 Task: Add a signature Martin Flores containing Best wishes for a happy National Religious Freedom Day, Martin Flores to email address softage.3@softage.net and add a label Lease terminations
Action: Mouse moved to (95, 125)
Screenshot: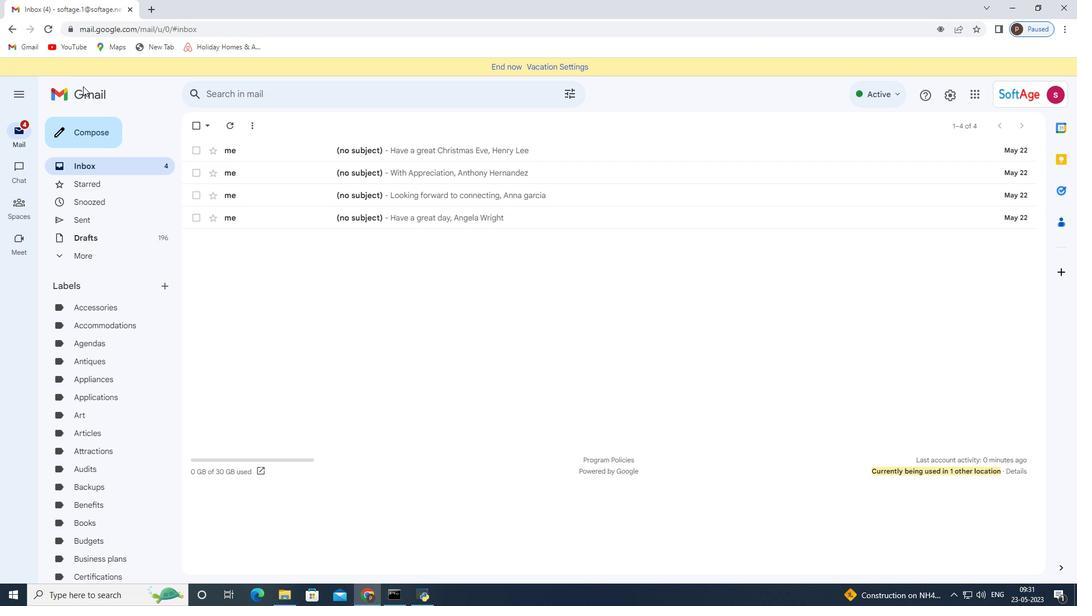 
Action: Mouse pressed left at (95, 125)
Screenshot: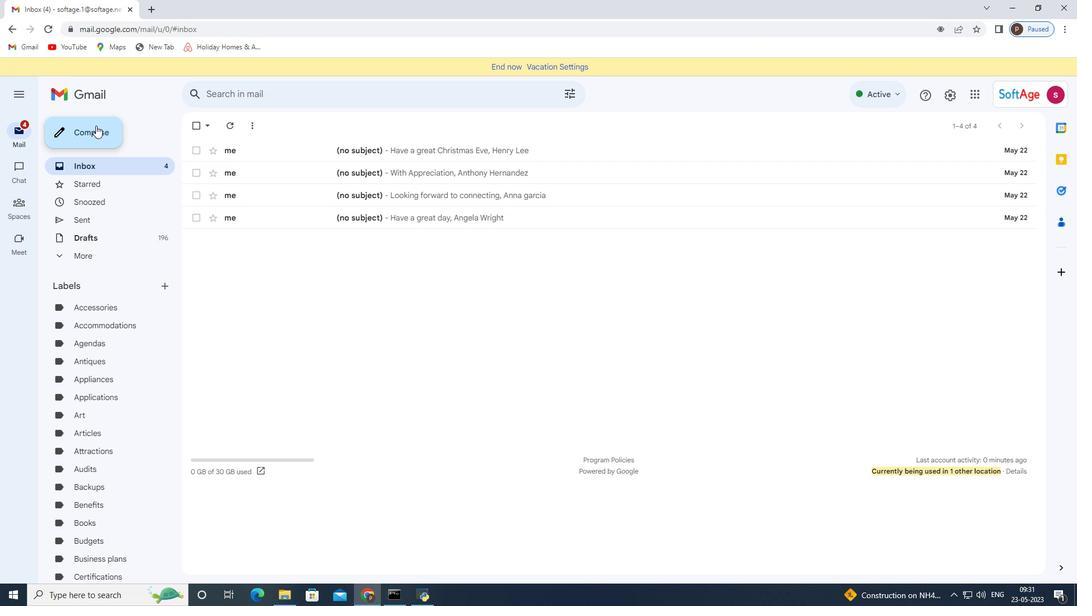 
Action: Mouse moved to (905, 568)
Screenshot: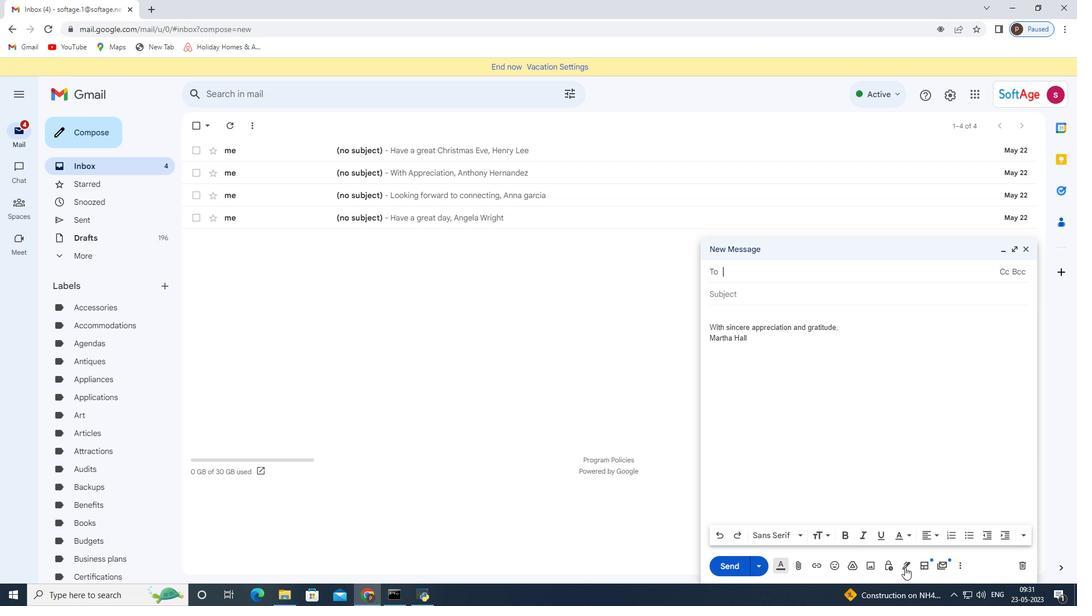 
Action: Mouse pressed left at (905, 568)
Screenshot: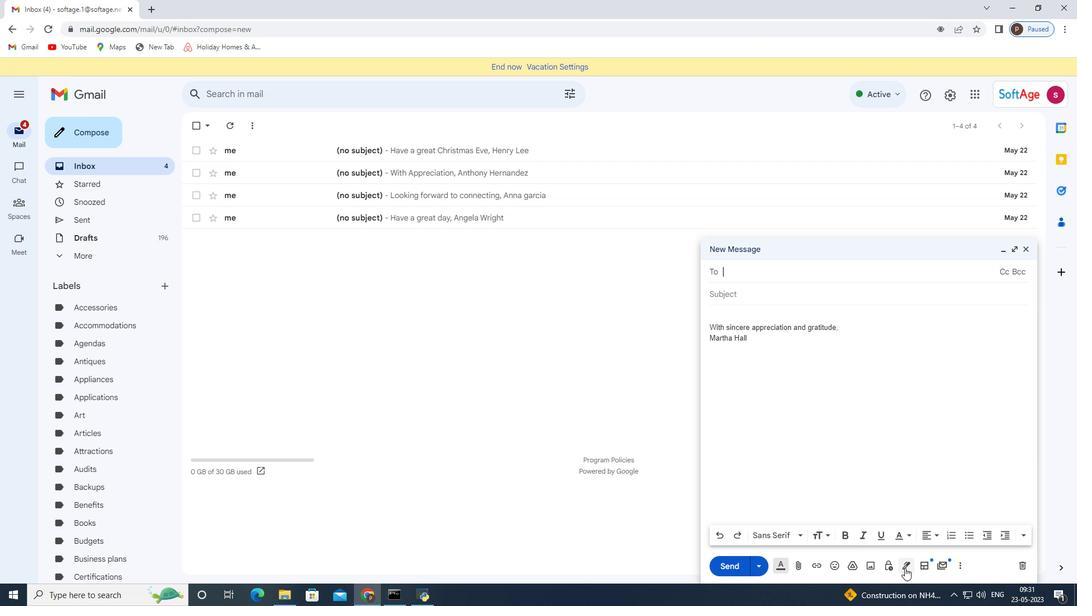 
Action: Mouse moved to (970, 509)
Screenshot: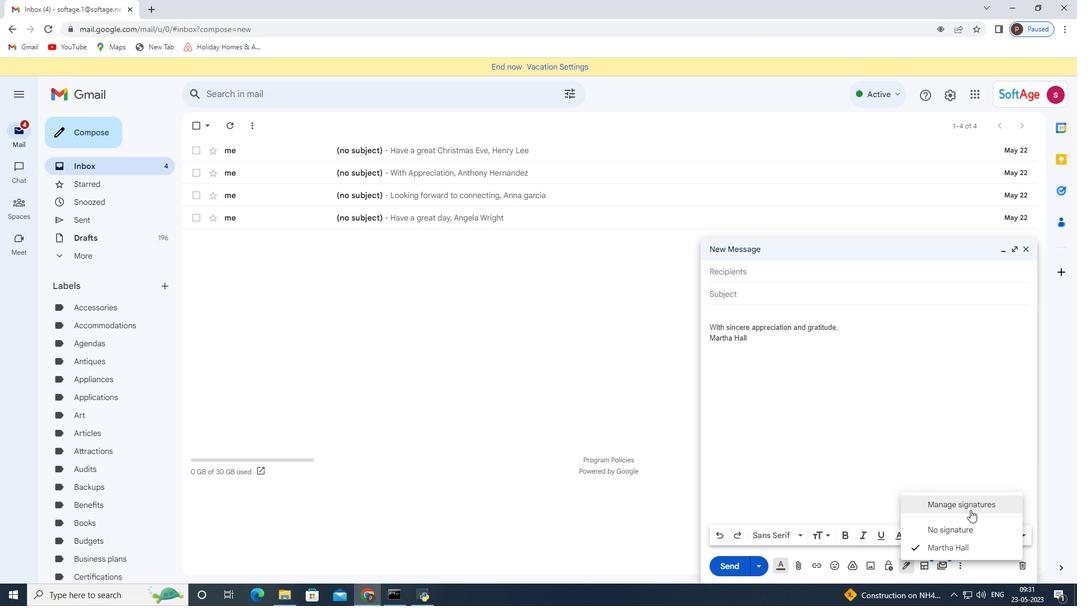 
Action: Mouse pressed left at (970, 509)
Screenshot: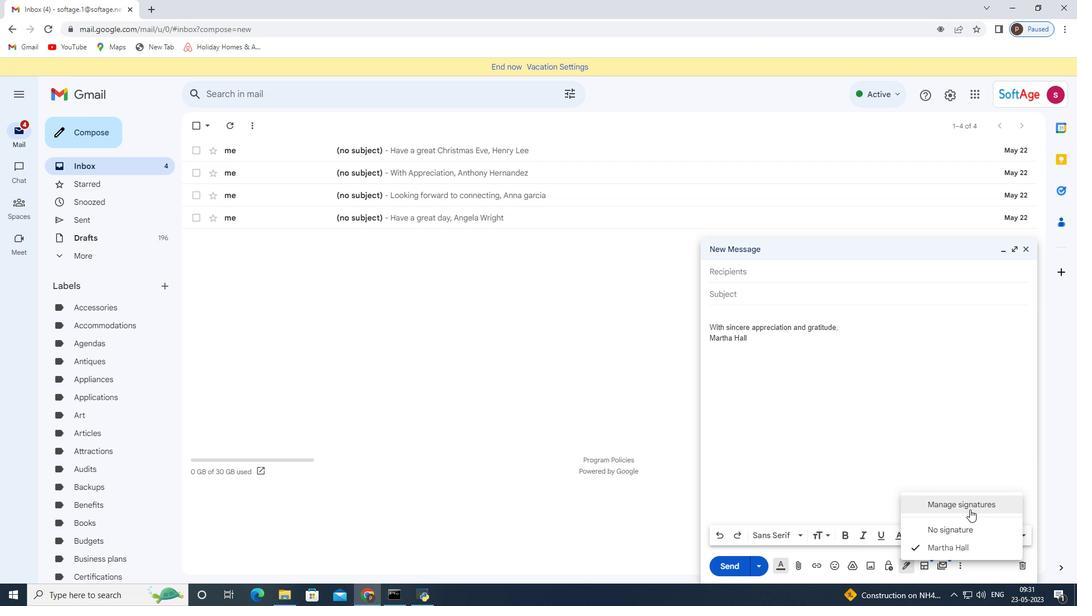
Action: Mouse moved to (472, 333)
Screenshot: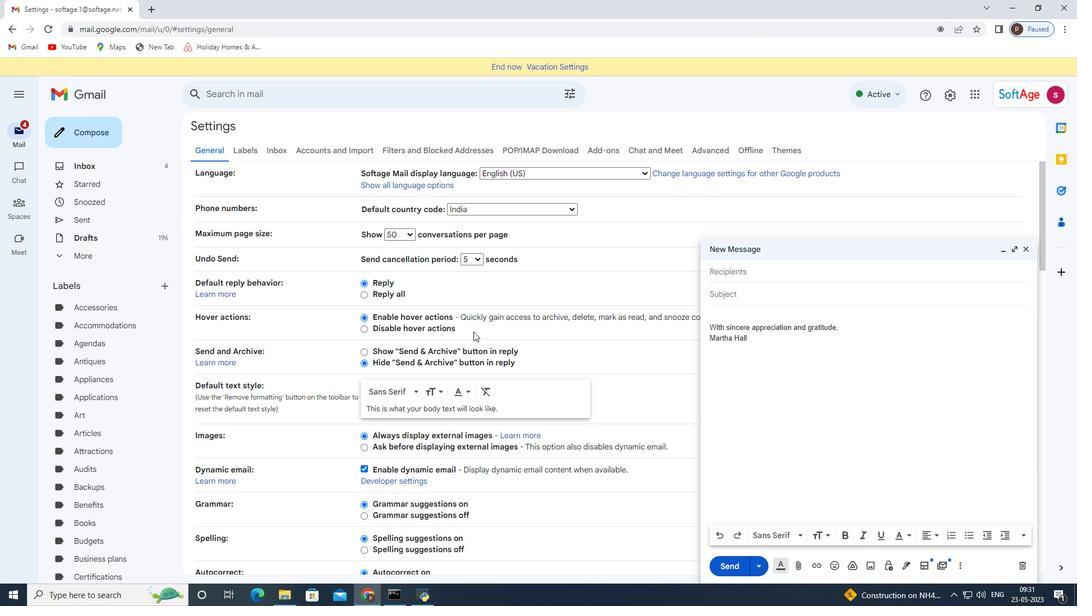 
Action: Mouse scrolled (472, 332) with delta (0, 0)
Screenshot: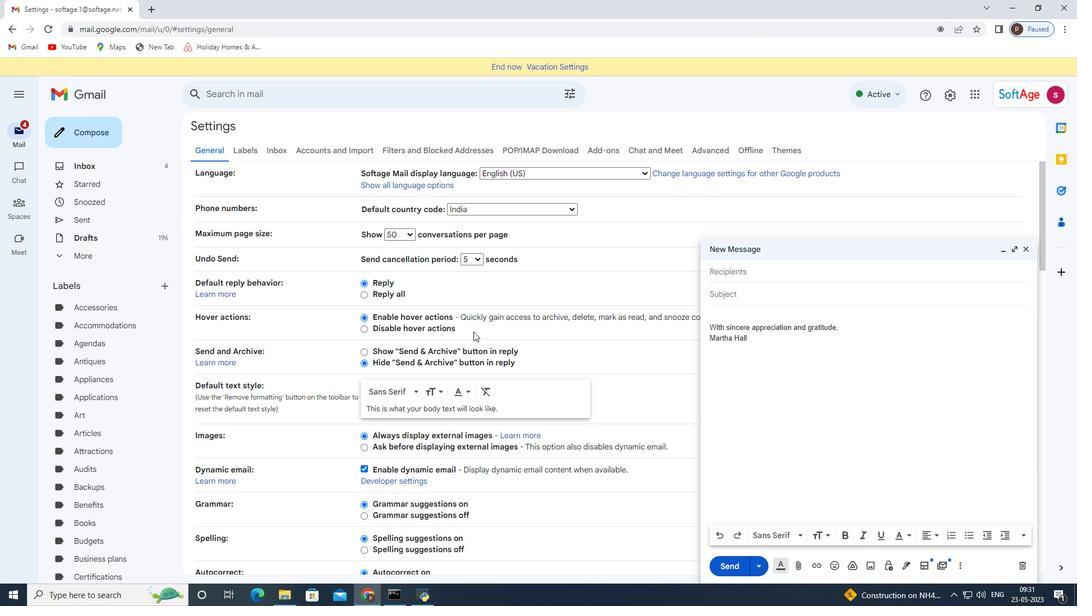 
Action: Mouse moved to (469, 335)
Screenshot: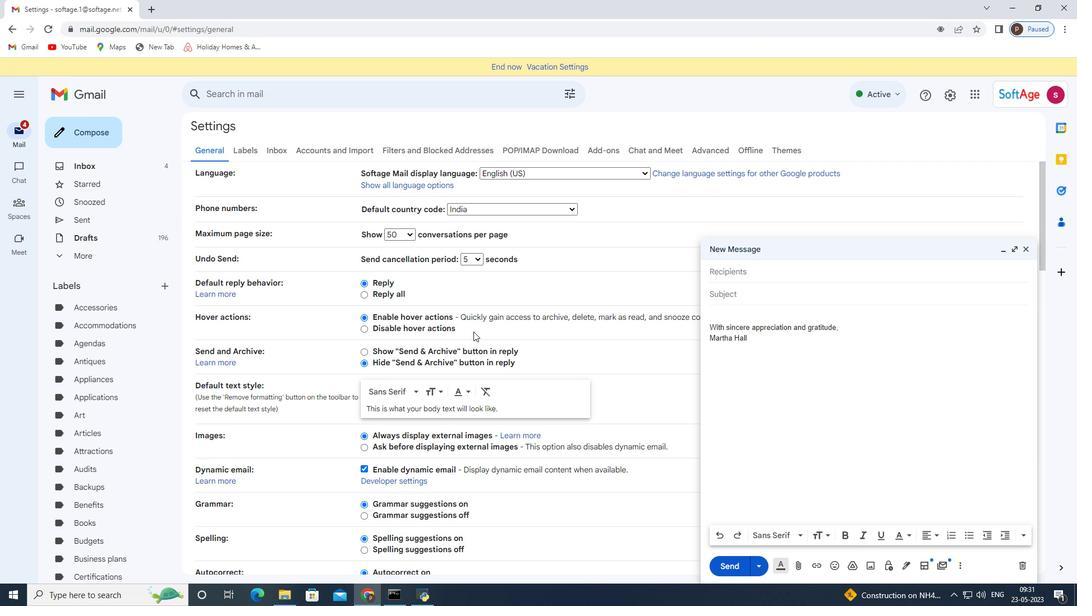 
Action: Mouse scrolled (469, 335) with delta (0, 0)
Screenshot: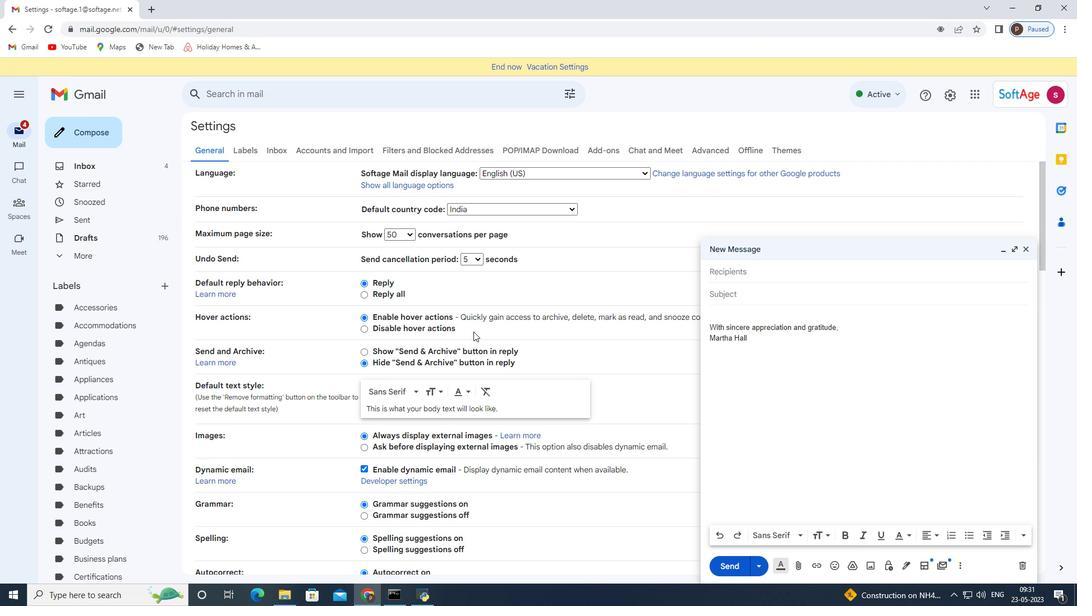 
Action: Mouse moved to (463, 344)
Screenshot: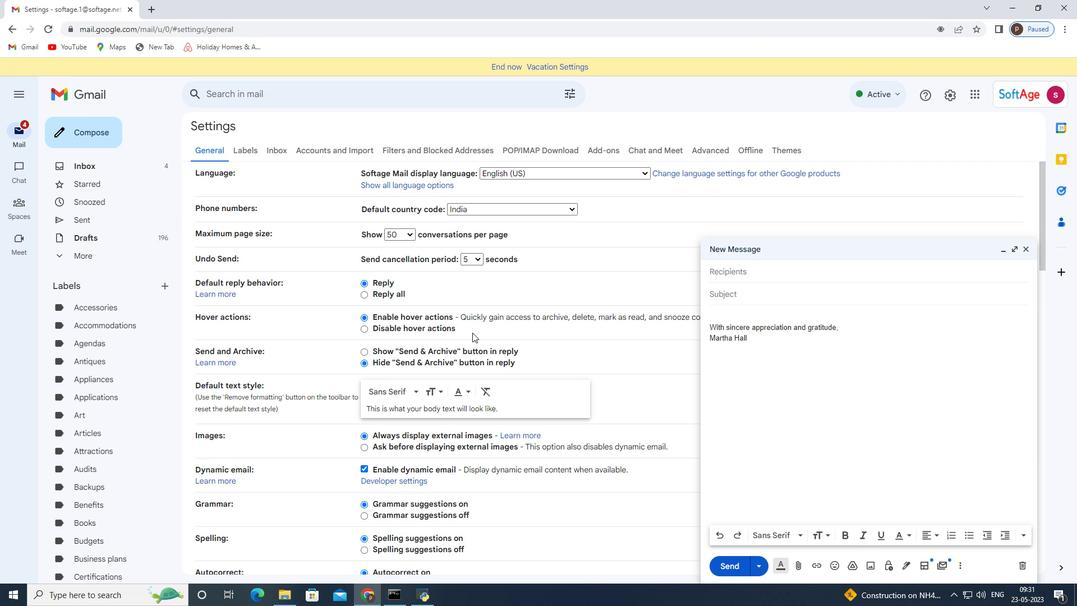 
Action: Mouse scrolled (463, 343) with delta (0, 0)
Screenshot: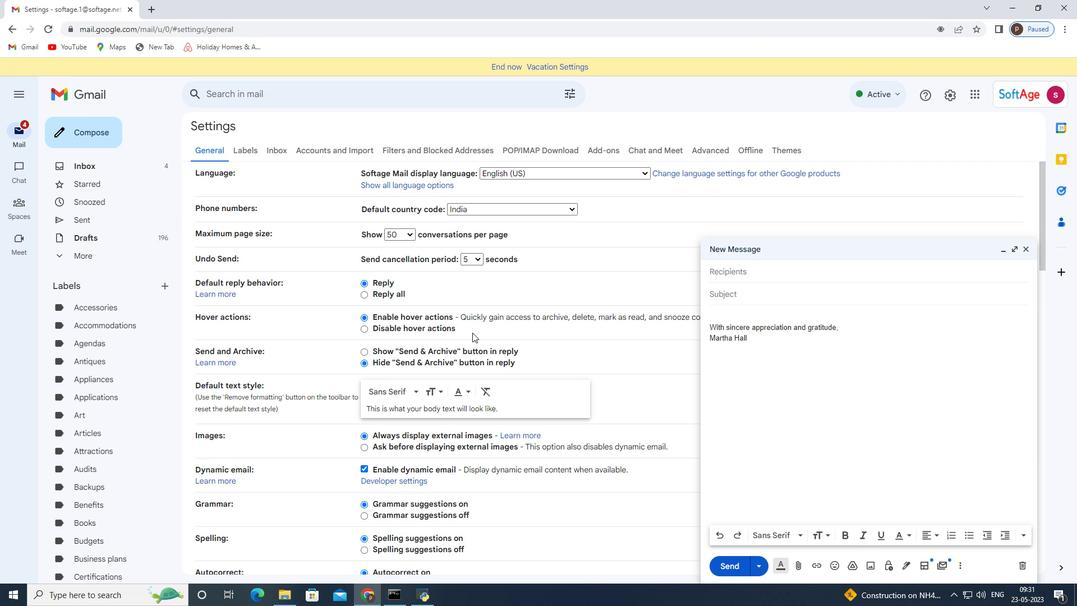 
Action: Mouse moved to (459, 351)
Screenshot: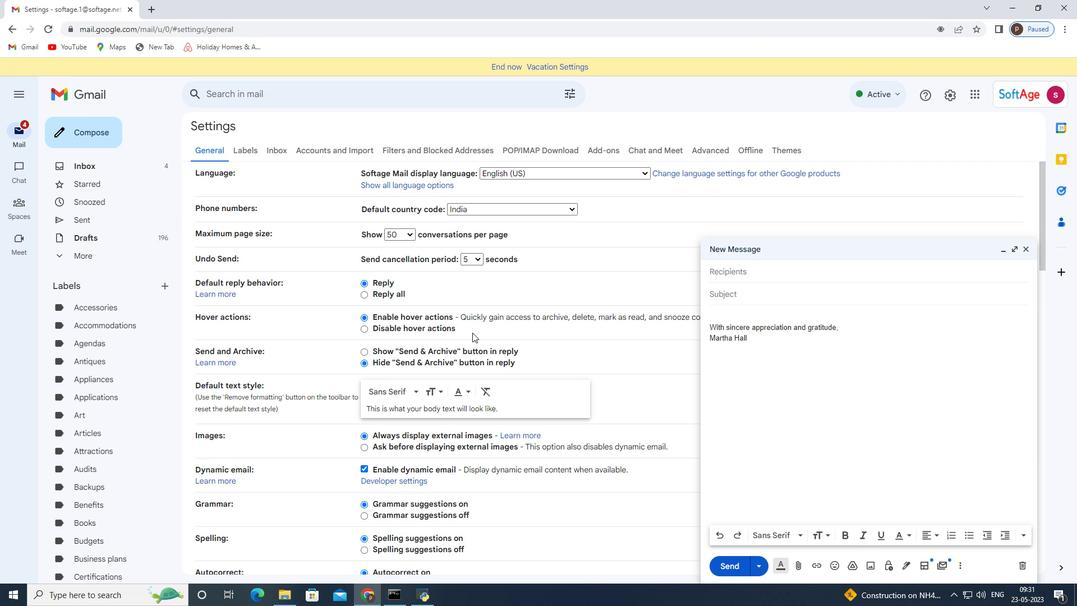 
Action: Mouse scrolled (459, 350) with delta (0, 0)
Screenshot: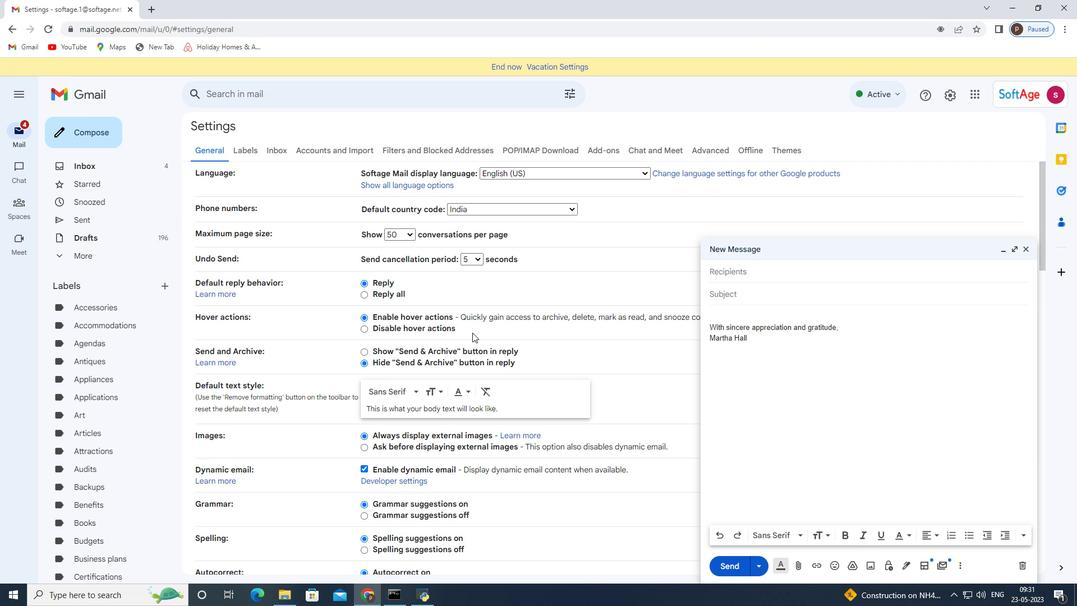 
Action: Mouse moved to (457, 362)
Screenshot: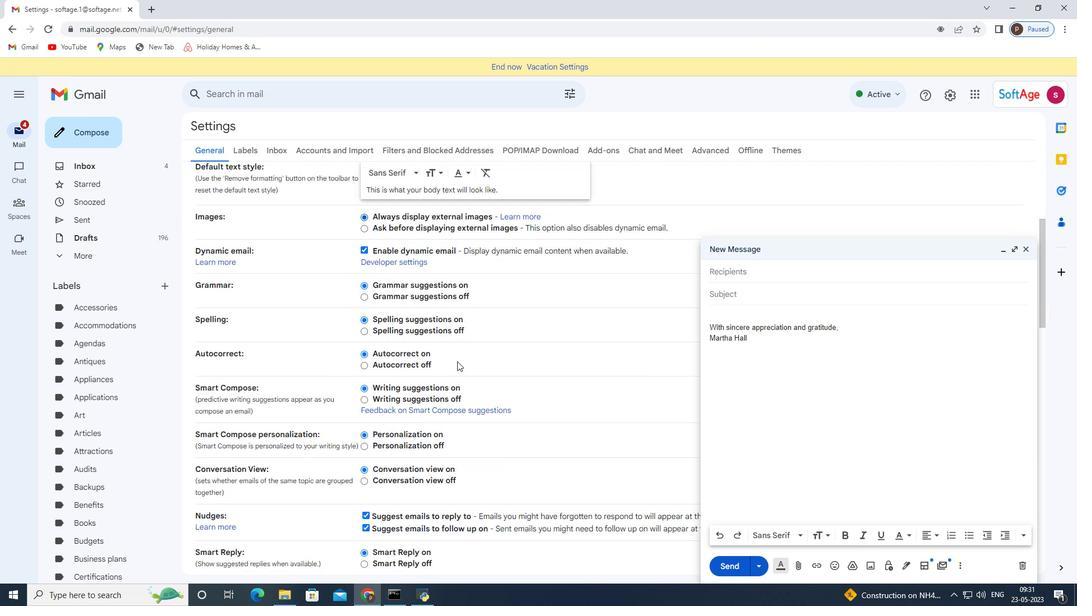 
Action: Mouse scrolled (457, 362) with delta (0, 0)
Screenshot: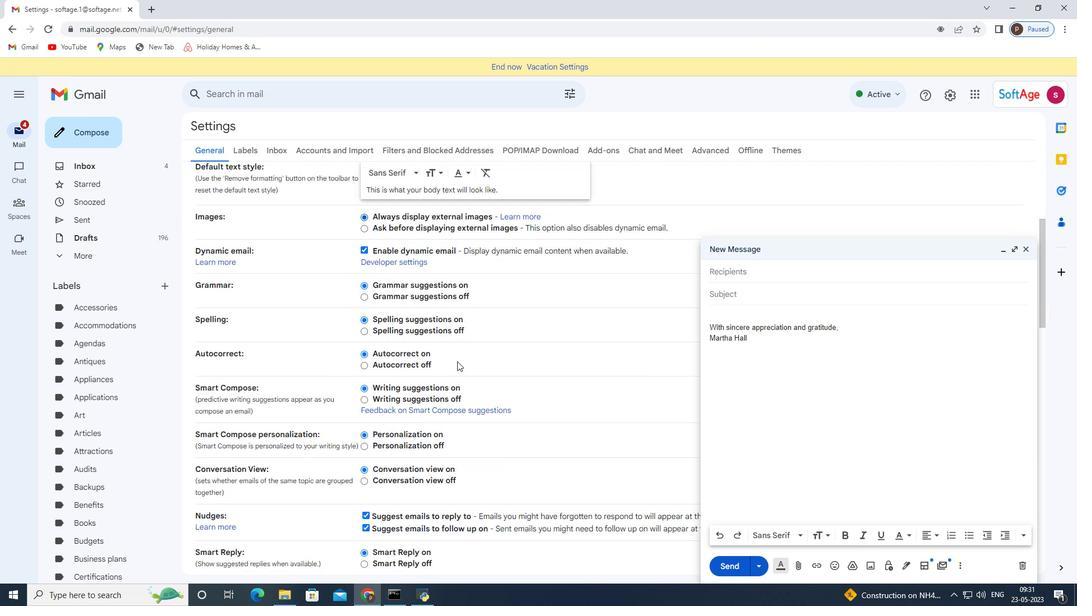 
Action: Mouse moved to (457, 362)
Screenshot: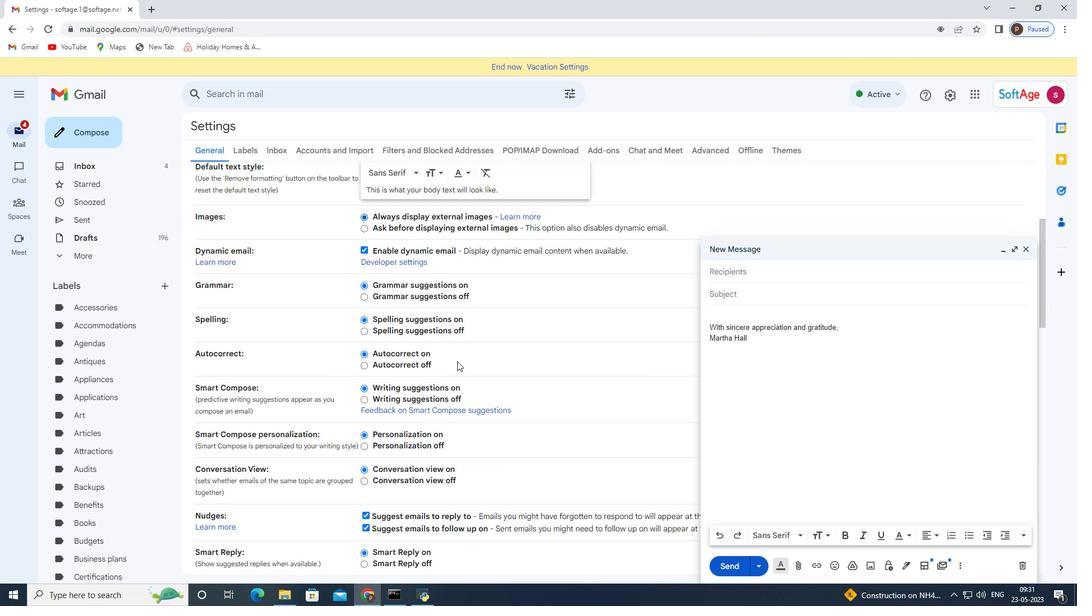 
Action: Mouse scrolled (457, 361) with delta (0, 0)
Screenshot: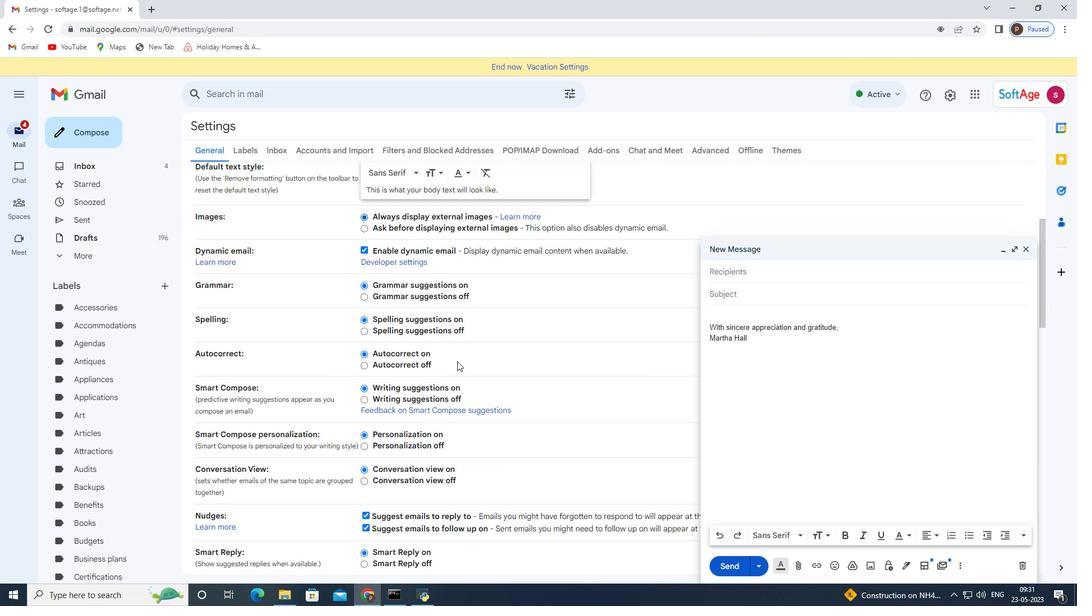 
Action: Mouse moved to (458, 365)
Screenshot: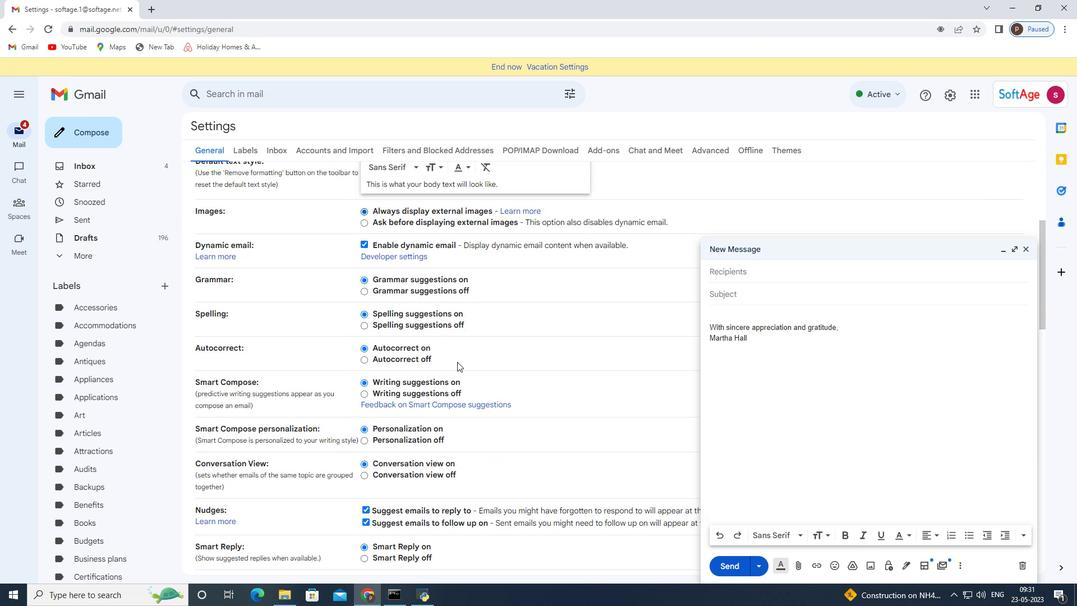 
Action: Mouse scrolled (458, 365) with delta (0, 0)
Screenshot: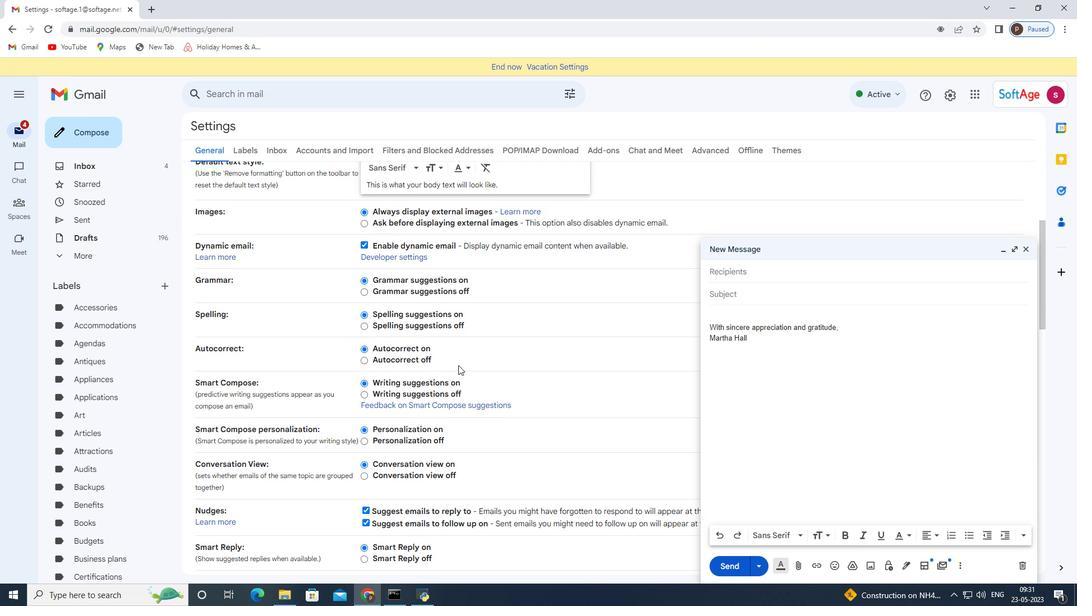 
Action: Mouse scrolled (458, 364) with delta (0, 0)
Screenshot: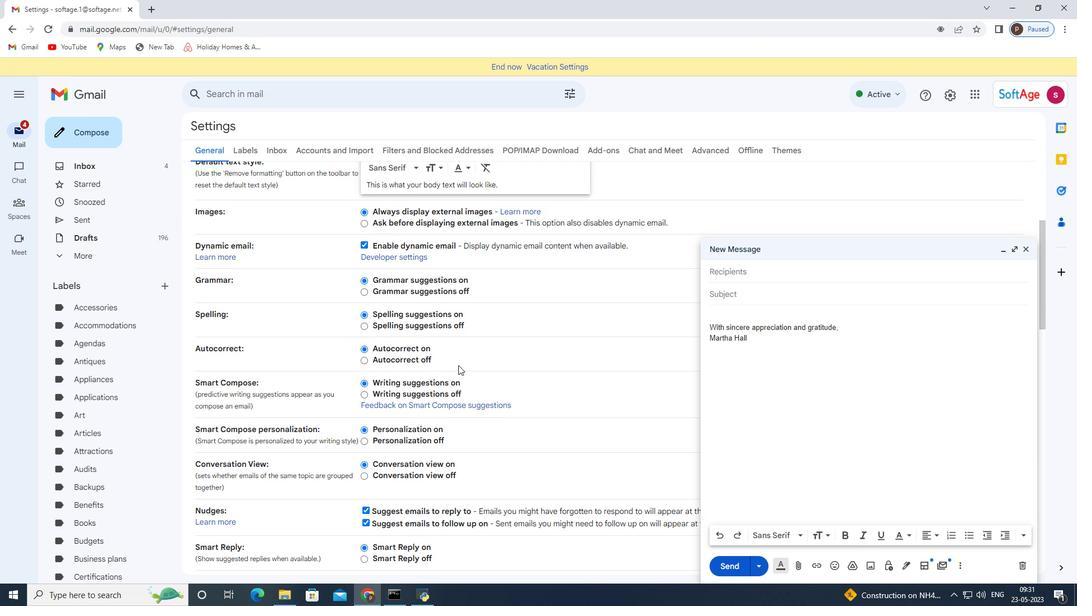 
Action: Mouse moved to (510, 366)
Screenshot: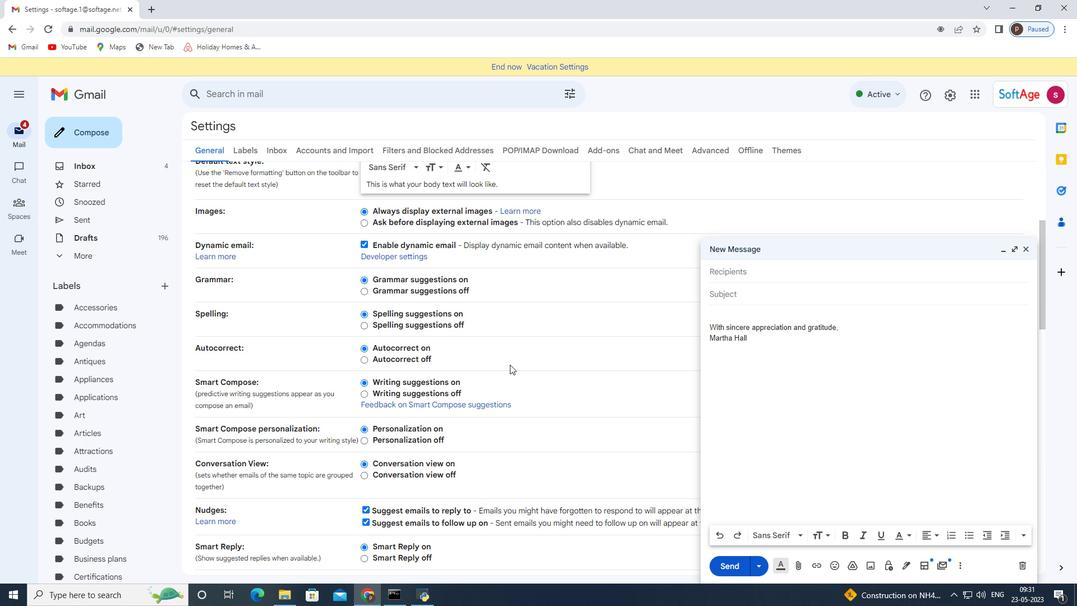 
Action: Mouse scrolled (510, 365) with delta (0, 0)
Screenshot: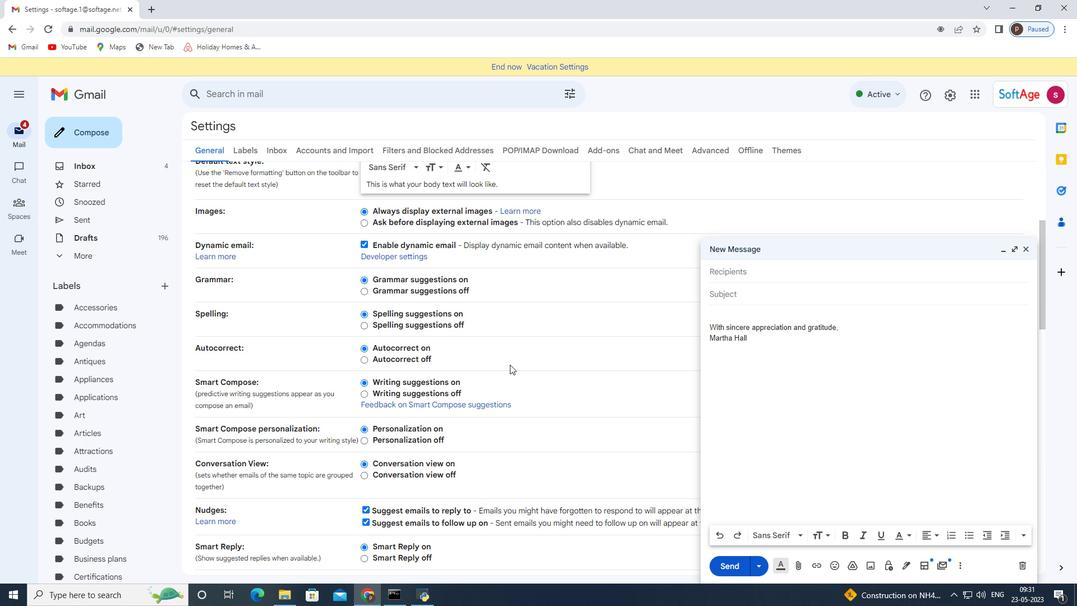 
Action: Mouse moved to (509, 368)
Screenshot: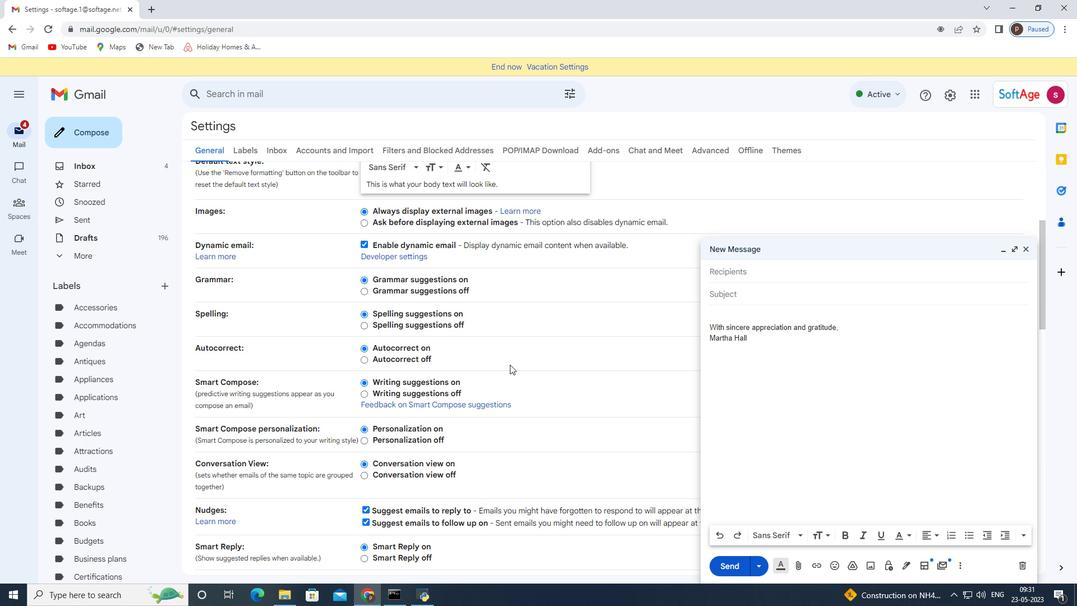 
Action: Mouse scrolled (509, 367) with delta (0, 0)
Screenshot: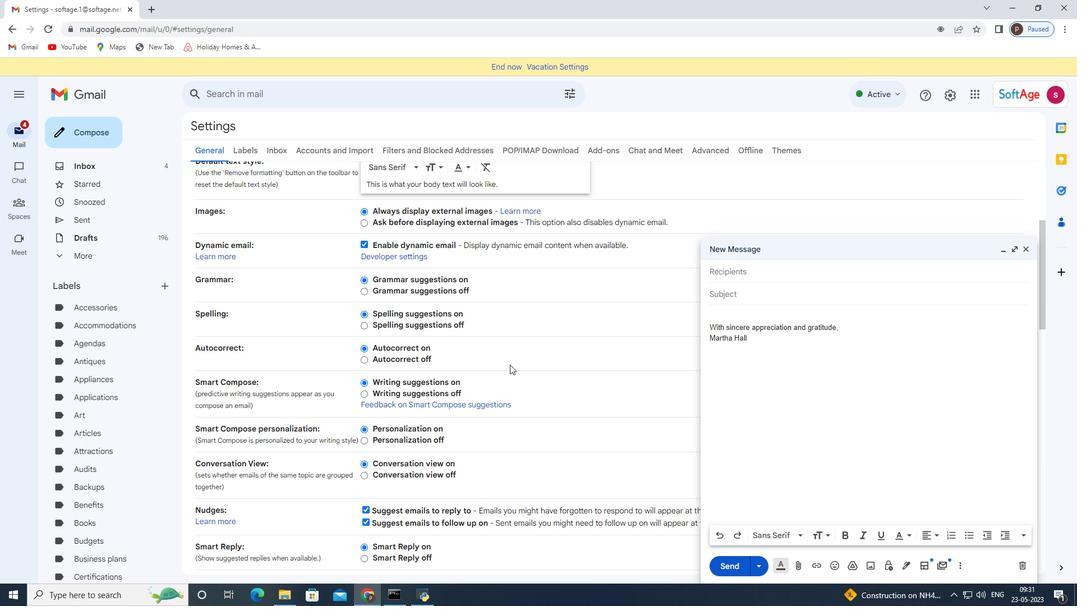 
Action: Mouse moved to (498, 385)
Screenshot: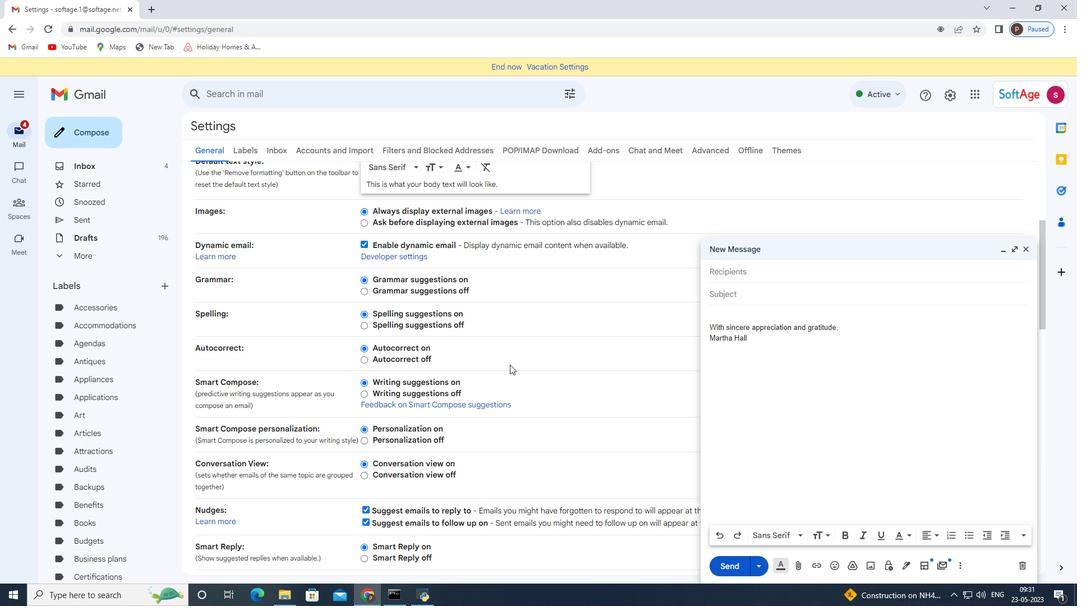 
Action: Mouse scrolled (498, 385) with delta (0, 0)
Screenshot: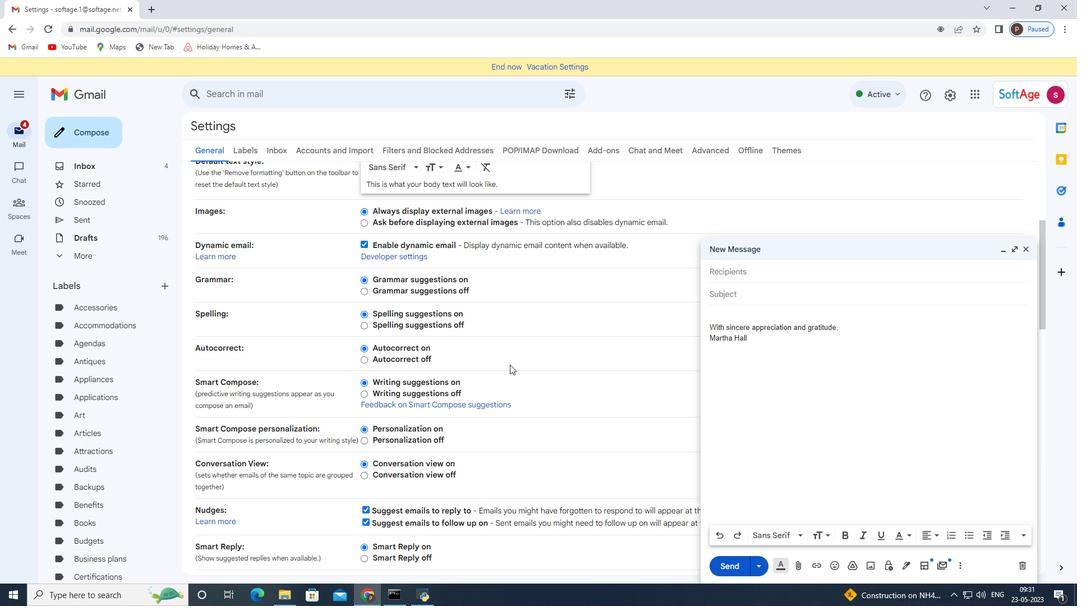 
Action: Mouse moved to (491, 391)
Screenshot: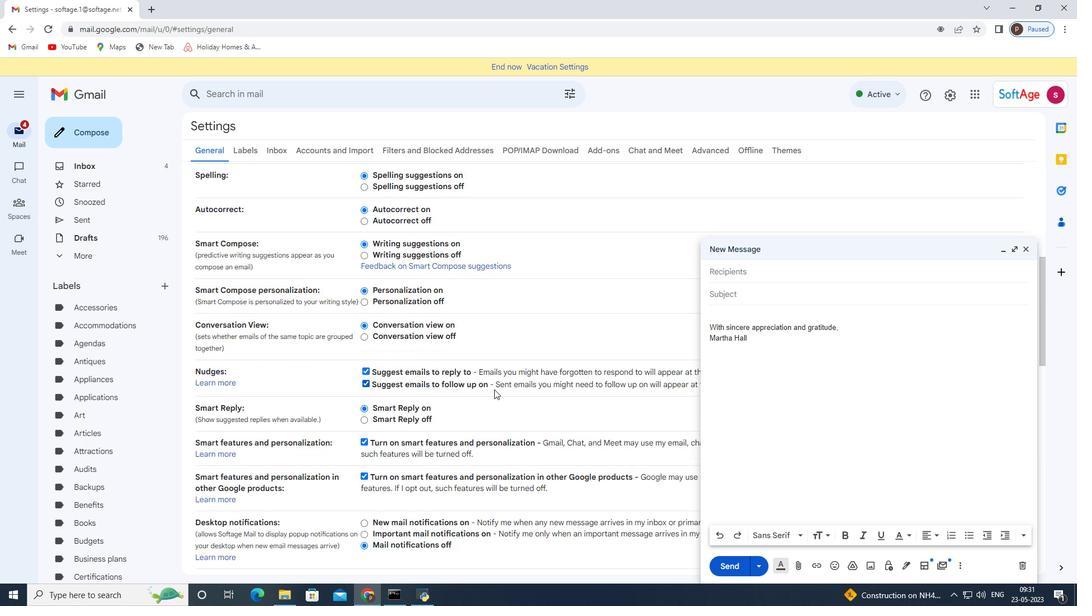 
Action: Mouse scrolled (491, 391) with delta (0, 0)
Screenshot: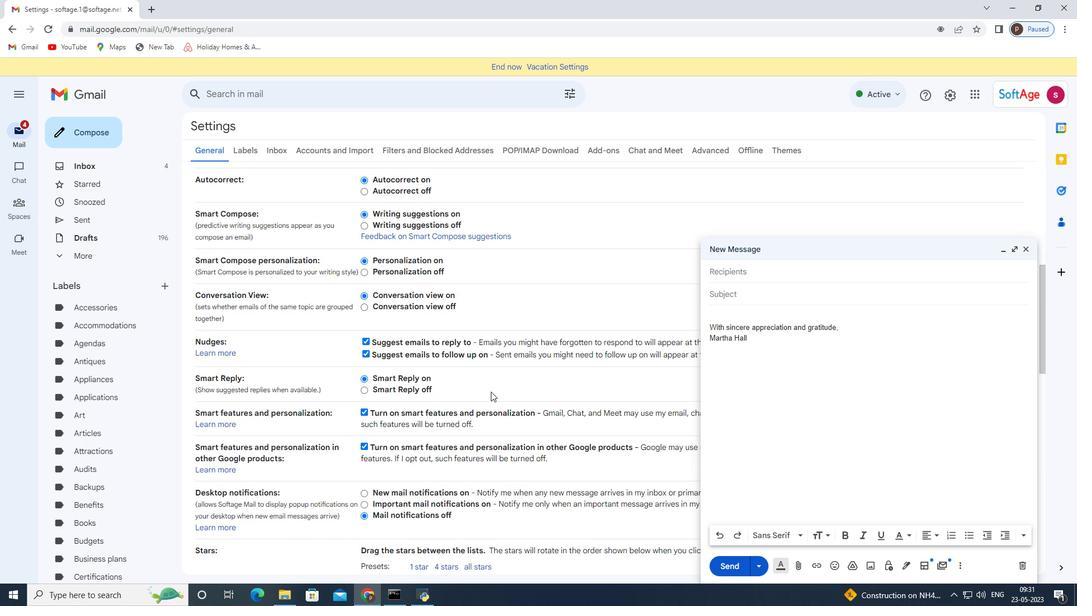 
Action: Mouse scrolled (491, 391) with delta (0, 0)
Screenshot: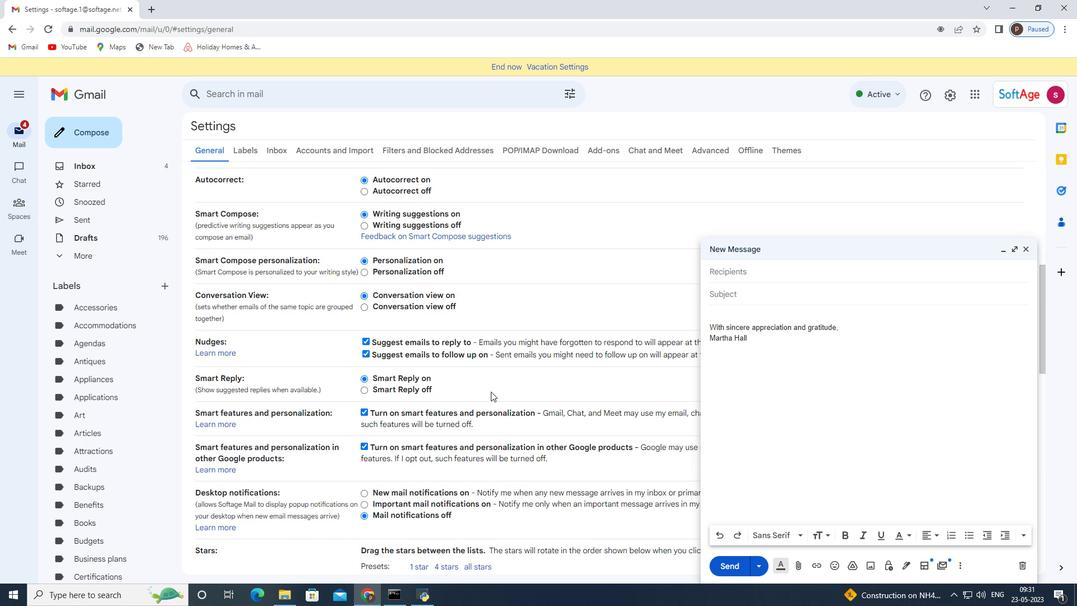 
Action: Mouse scrolled (491, 391) with delta (0, 0)
Screenshot: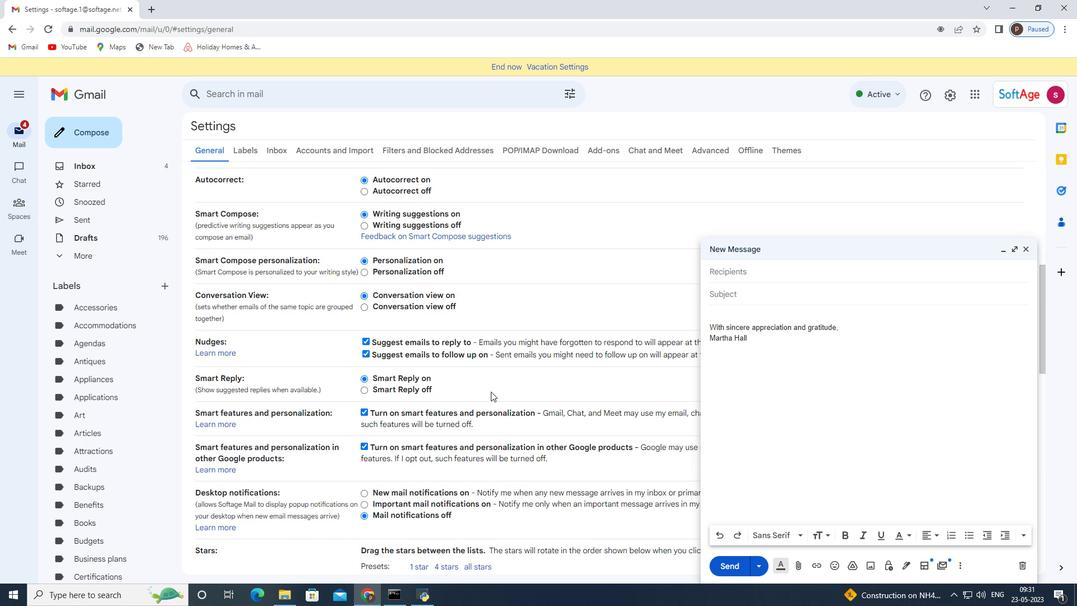 
Action: Mouse moved to (489, 392)
Screenshot: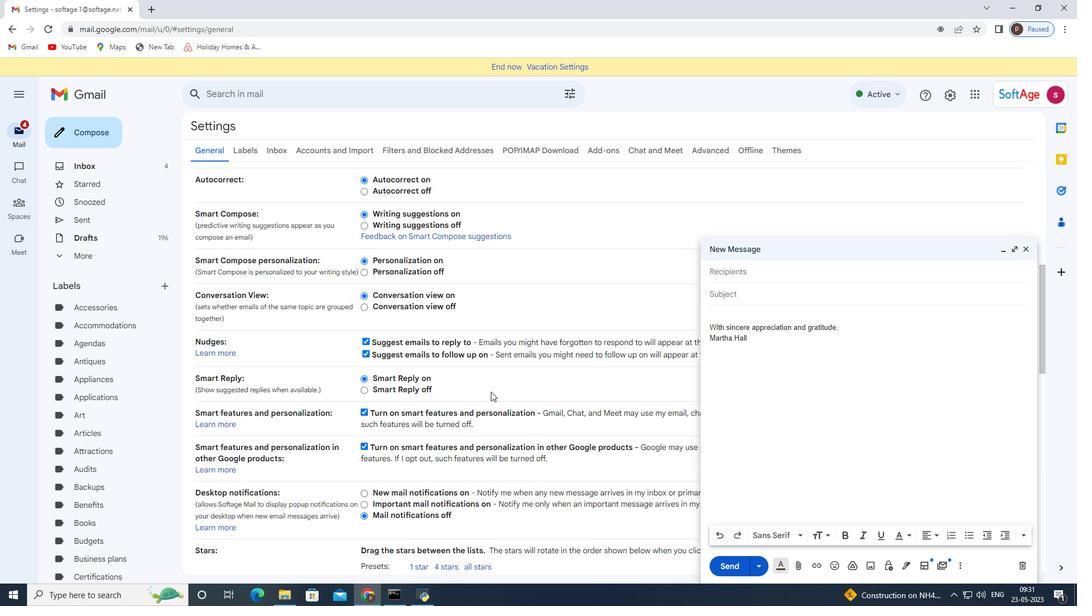 
Action: Mouse scrolled (489, 391) with delta (0, 0)
Screenshot: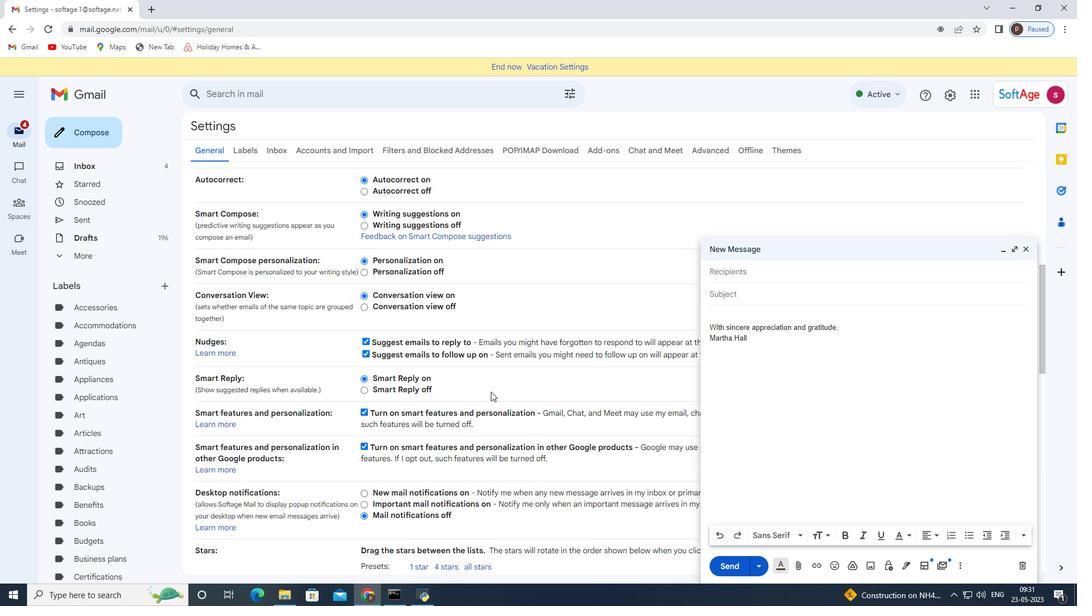 
Action: Mouse moved to (481, 392)
Screenshot: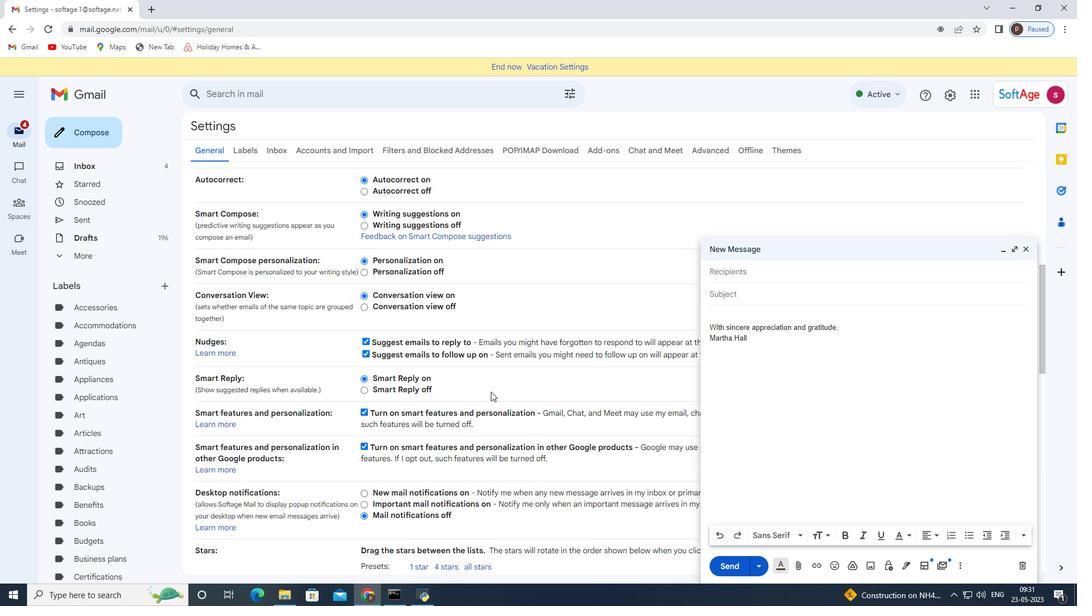 
Action: Mouse scrolled (481, 391) with delta (0, 0)
Screenshot: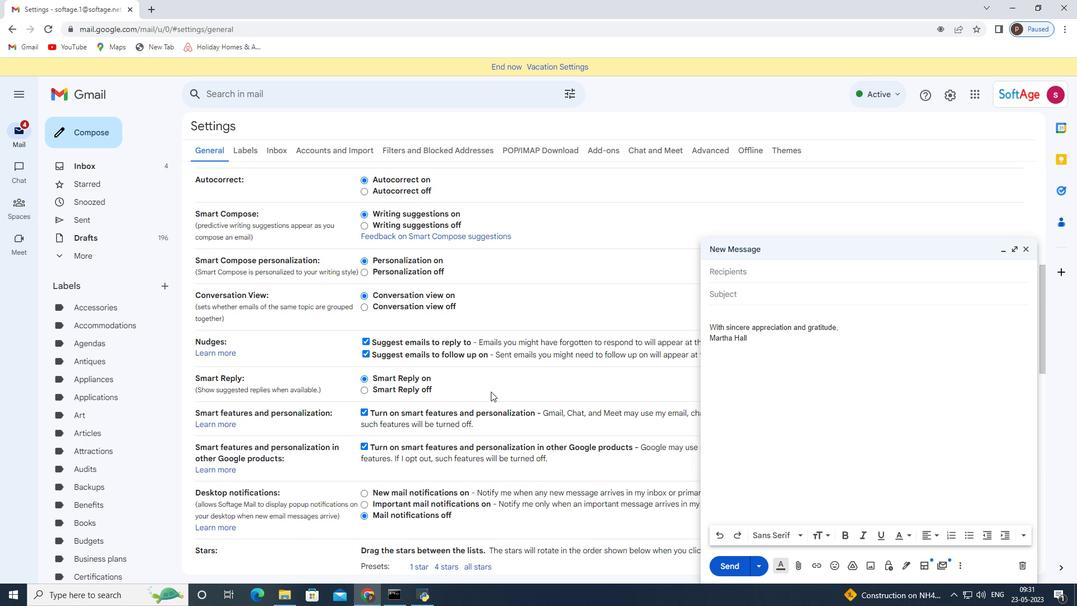 
Action: Mouse moved to (479, 501)
Screenshot: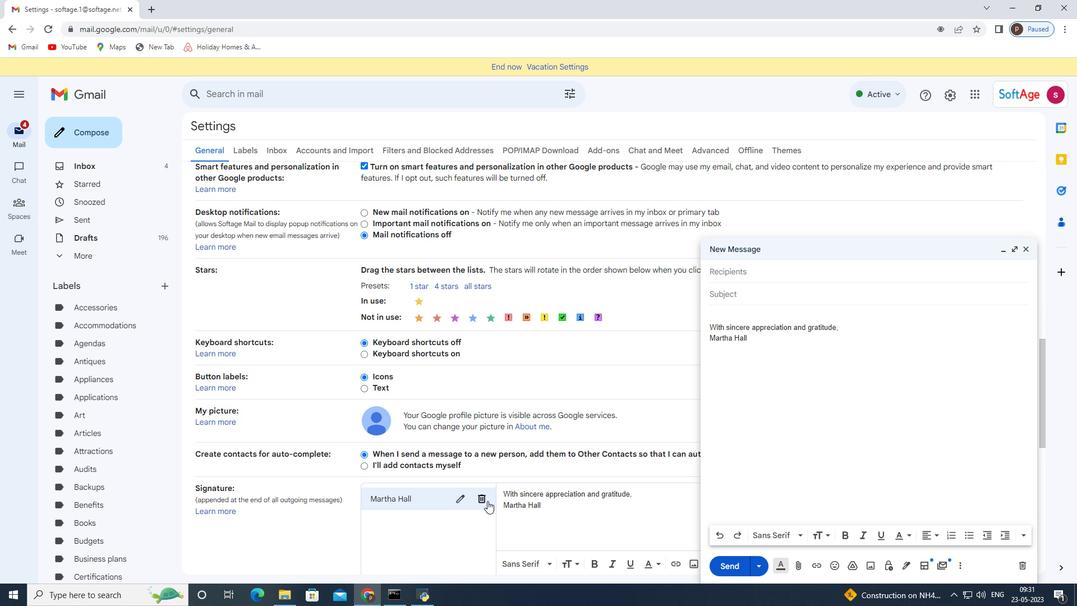 
Action: Mouse pressed left at (479, 501)
Screenshot: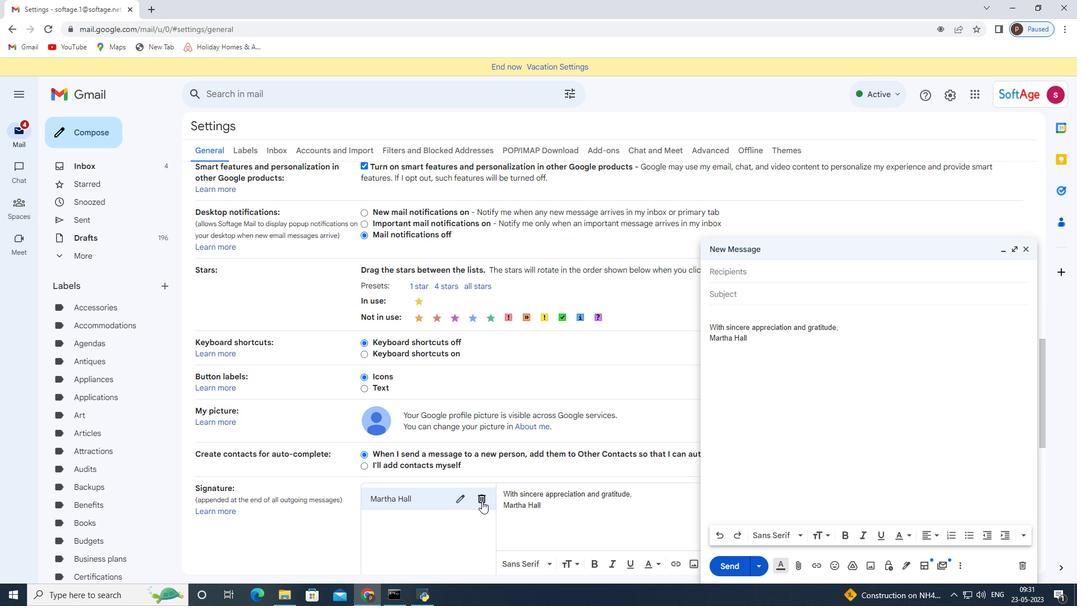 
Action: Mouse moved to (629, 346)
Screenshot: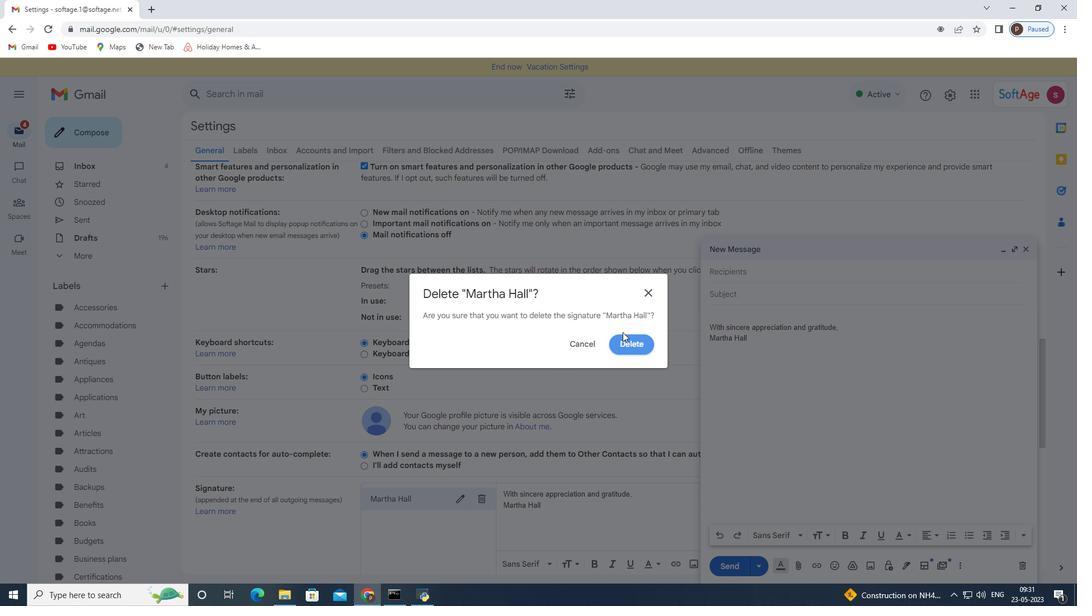 
Action: Mouse pressed left at (629, 346)
Screenshot: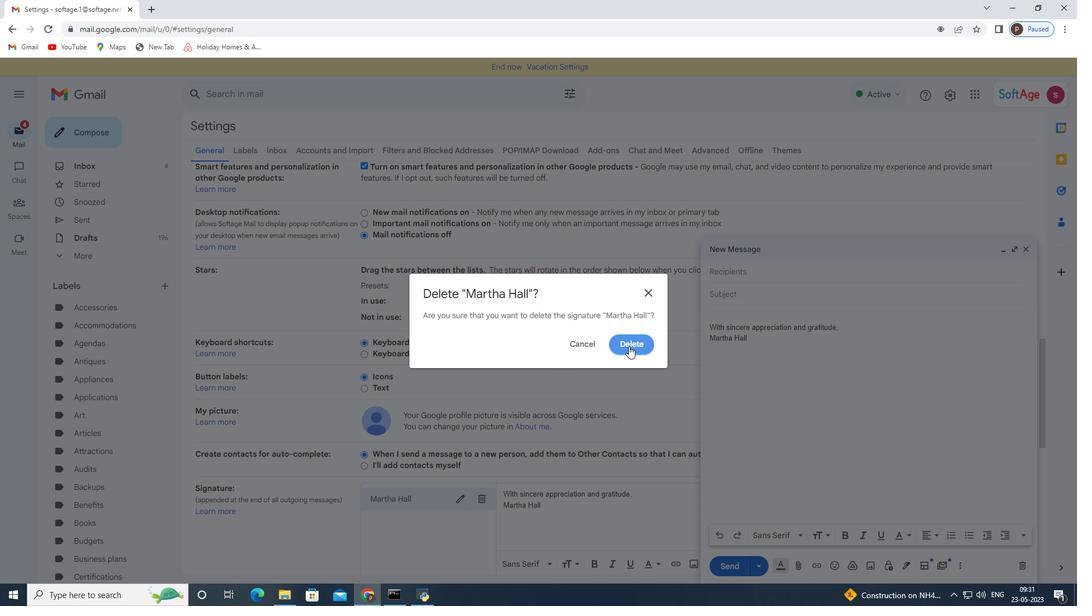 
Action: Mouse moved to (399, 513)
Screenshot: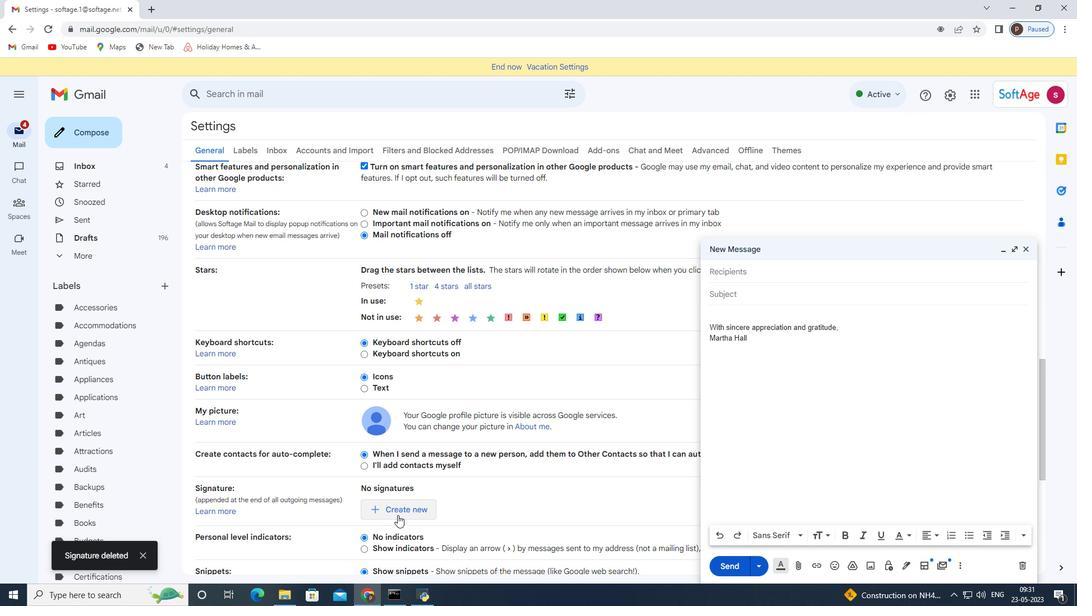 
Action: Mouse pressed left at (399, 513)
Screenshot: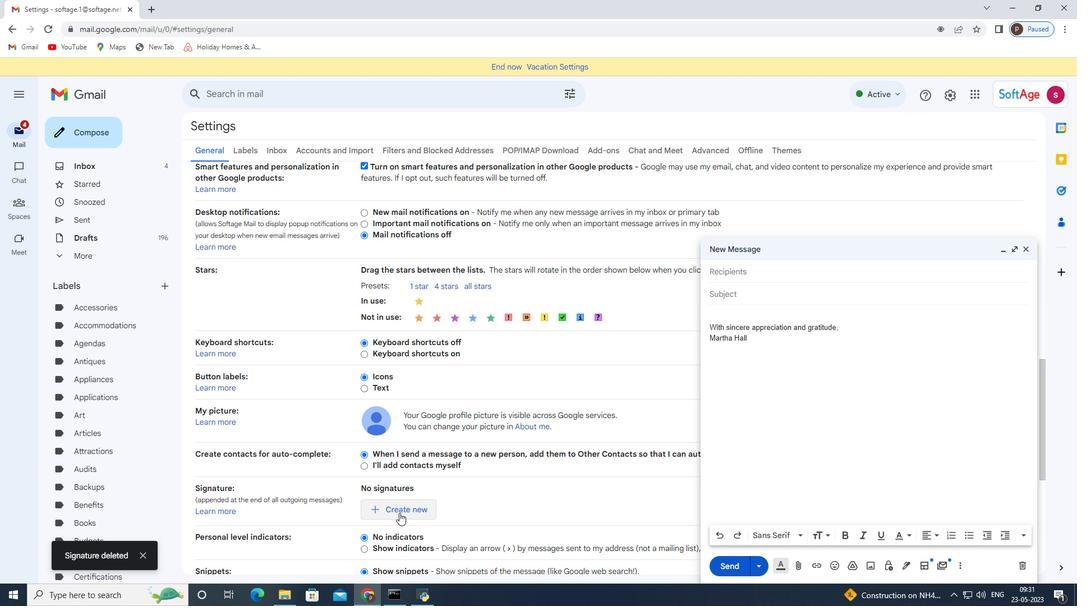 
Action: Mouse moved to (447, 312)
Screenshot: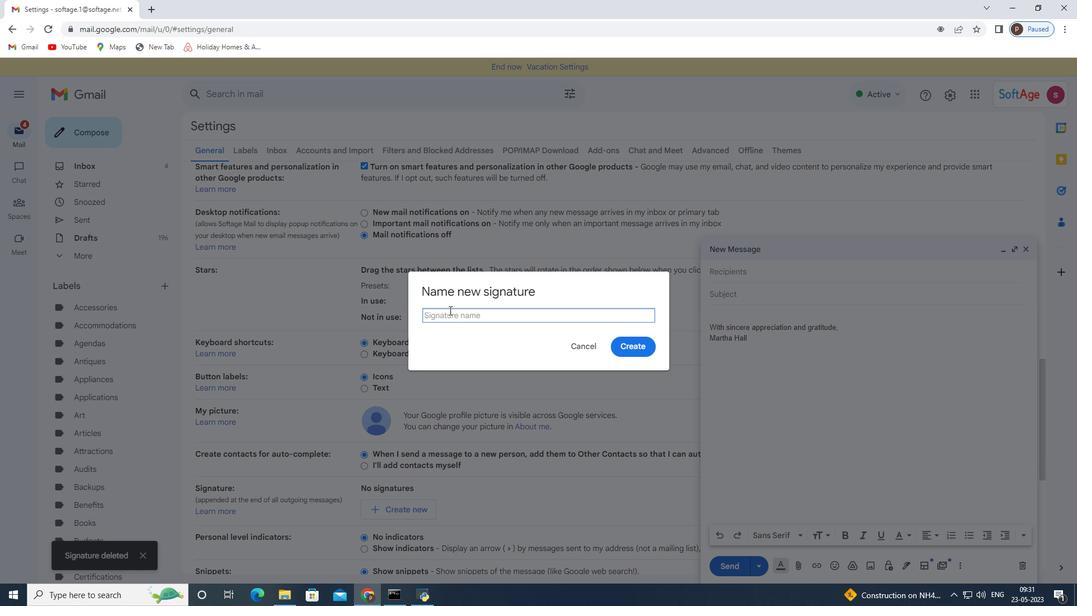 
Action: Mouse pressed left at (447, 312)
Screenshot: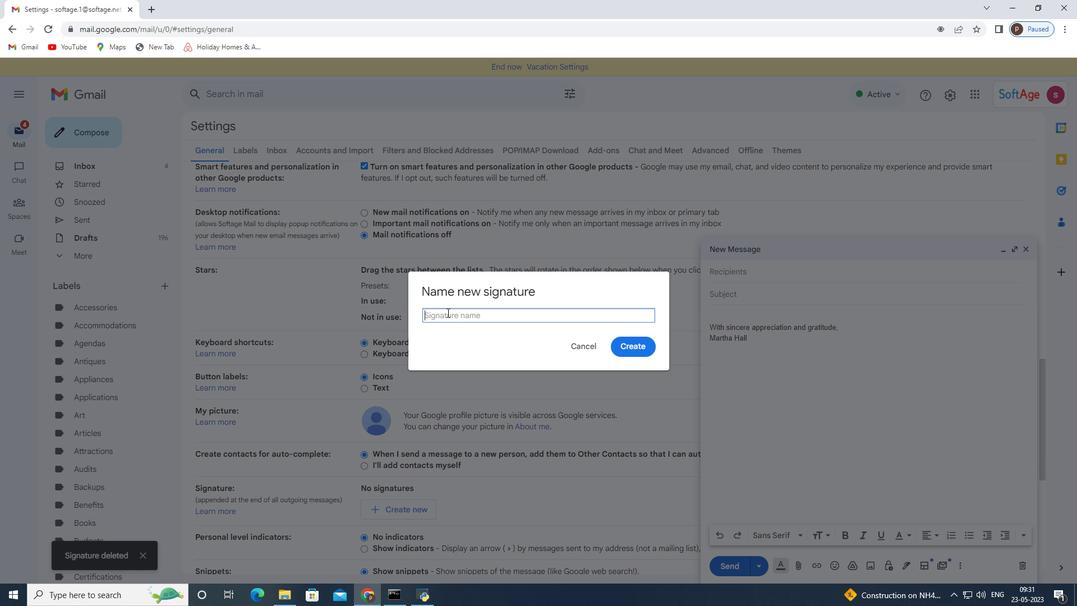 
Action: Key pressed <Key.shift>Martin<Key.space><Key.shift><Key.shift><Key.shift>Flores
Screenshot: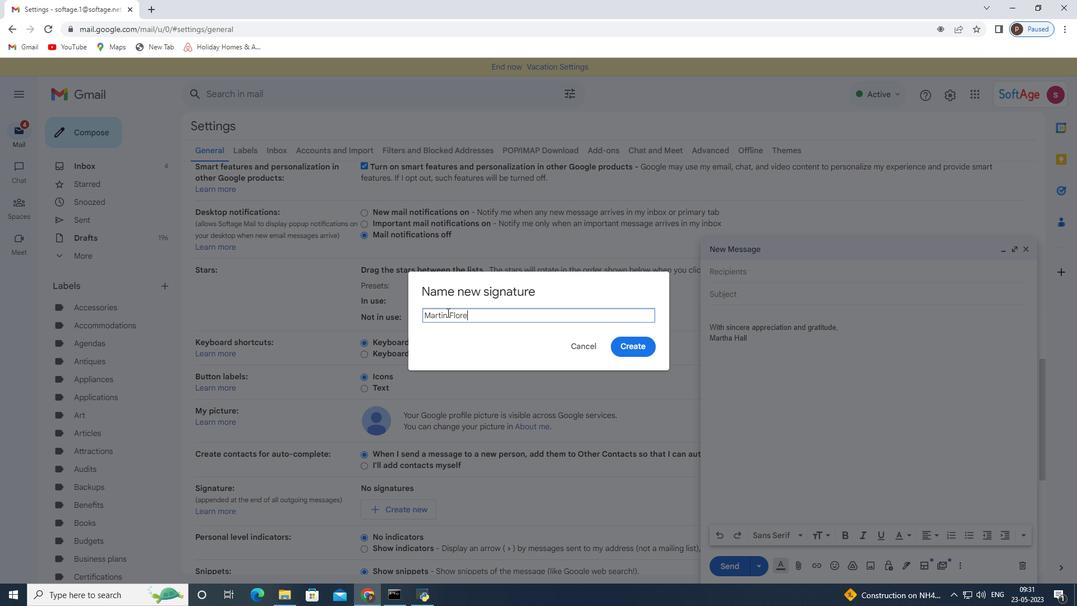 
Action: Mouse moved to (646, 342)
Screenshot: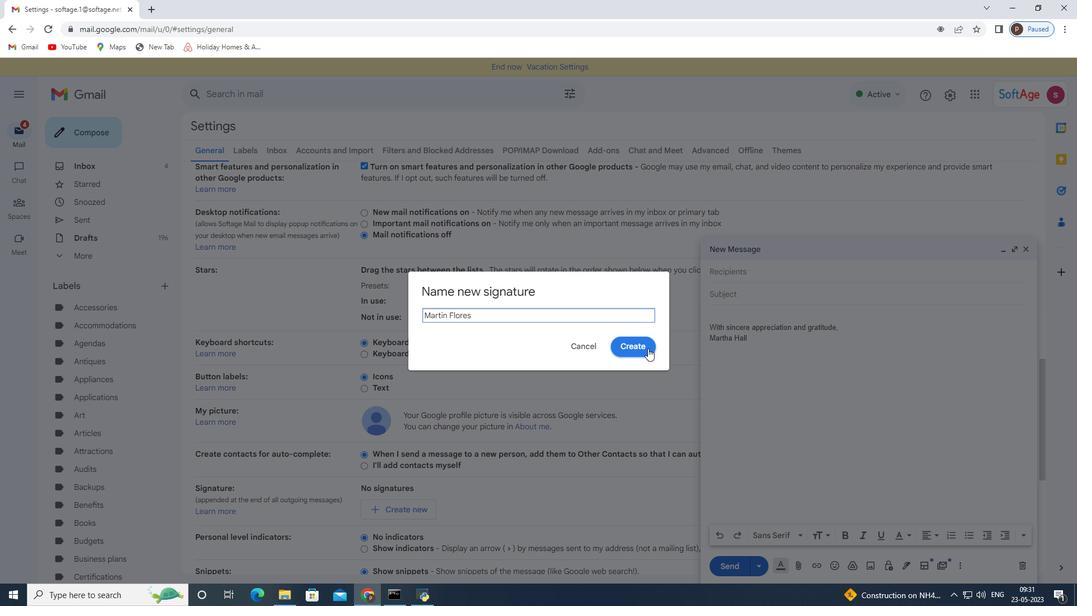 
Action: Mouse pressed left at (646, 342)
Screenshot: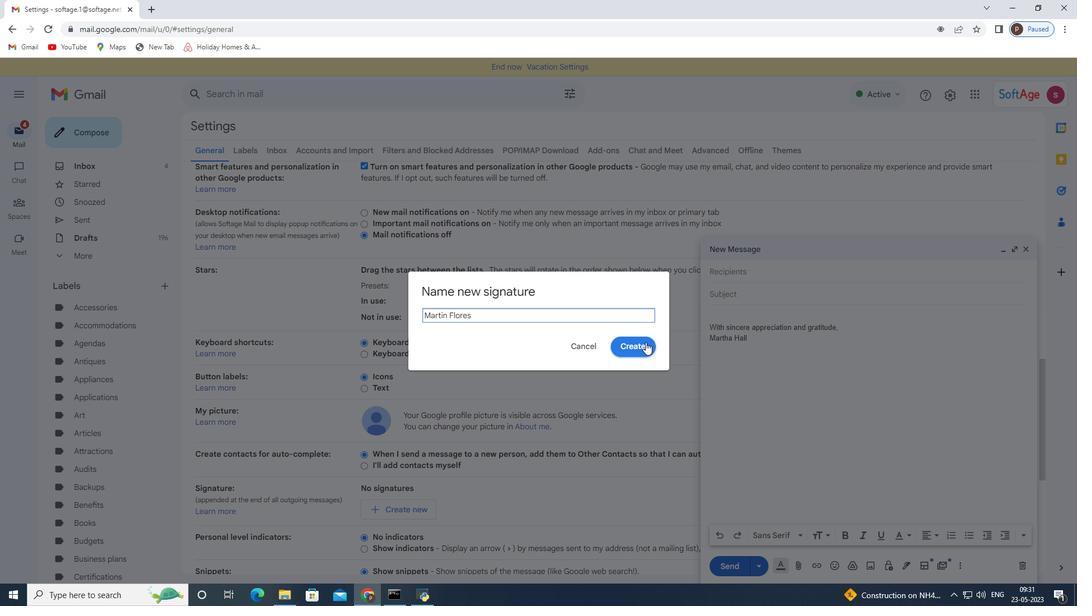
Action: Mouse moved to (504, 496)
Screenshot: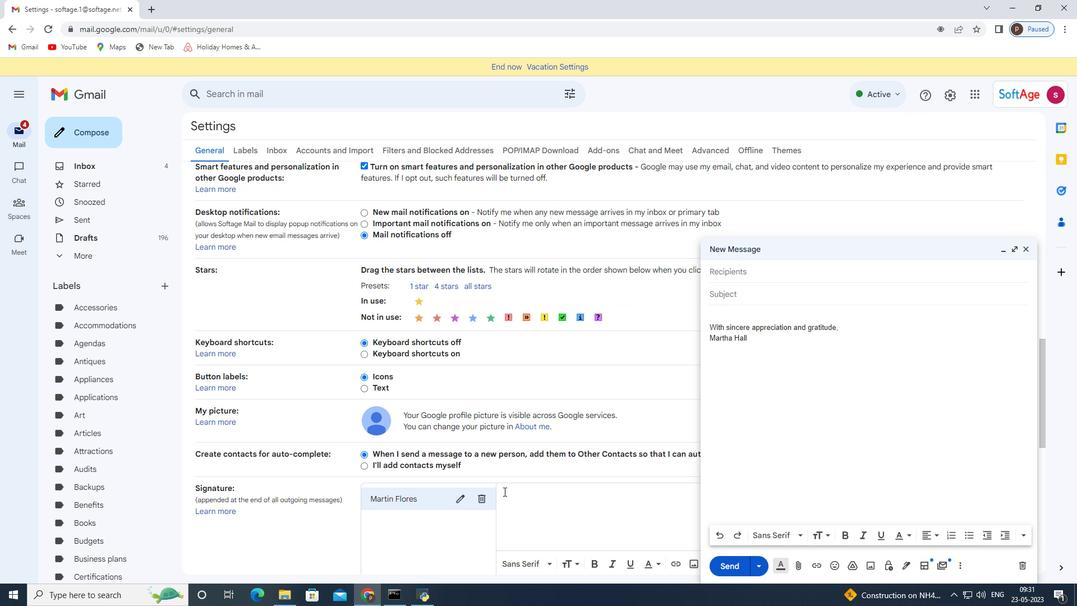 
Action: Mouse pressed left at (504, 496)
Screenshot: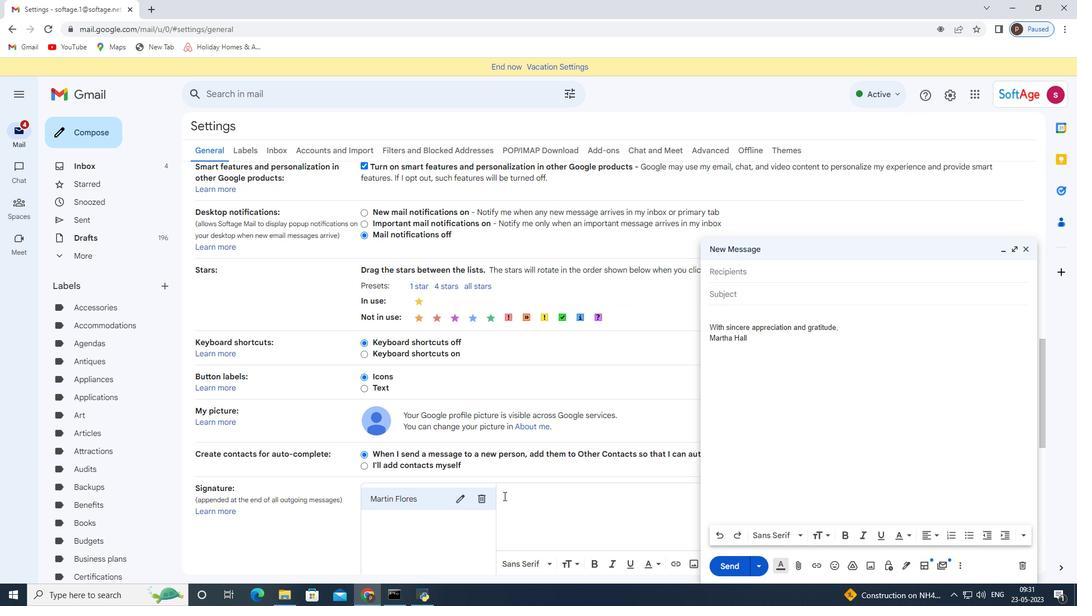 
Action: Key pressed <Key.shift>Best<Key.space>wishes<Key.space>for<Key.space>a<Key.space>happy<Key.space><Key.shift>National<Key.space><Key.shift>Religious<Key.space><Key.shift>Freedom<Key.space><Key.shift>Day,<Key.enter><Key.shift>Martin<Key.space><Key.shift>Flores
Screenshot: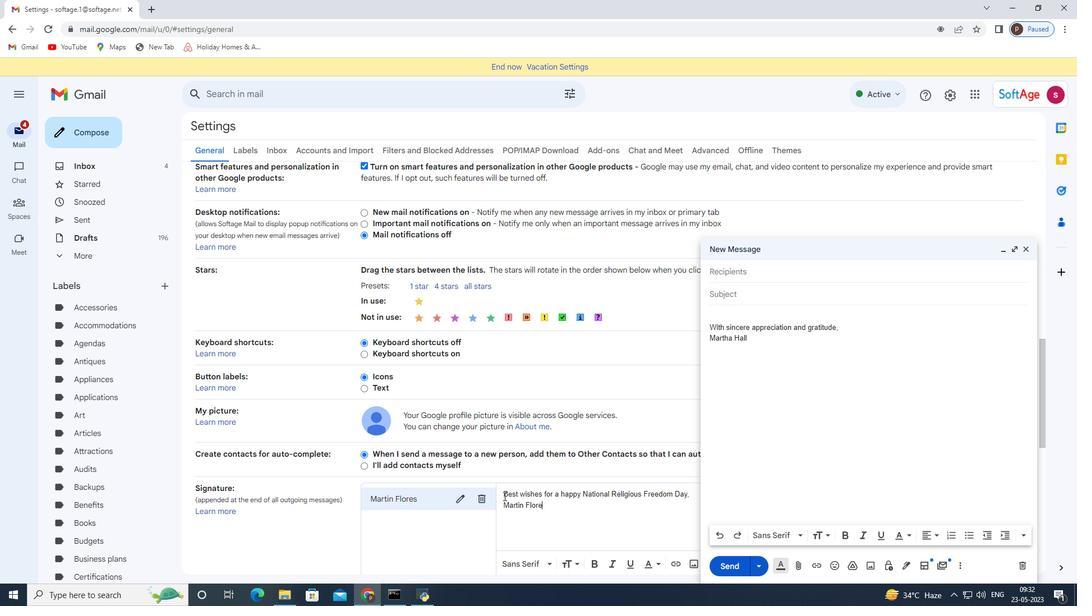 
Action: Mouse scrolled (504, 495) with delta (0, 0)
Screenshot: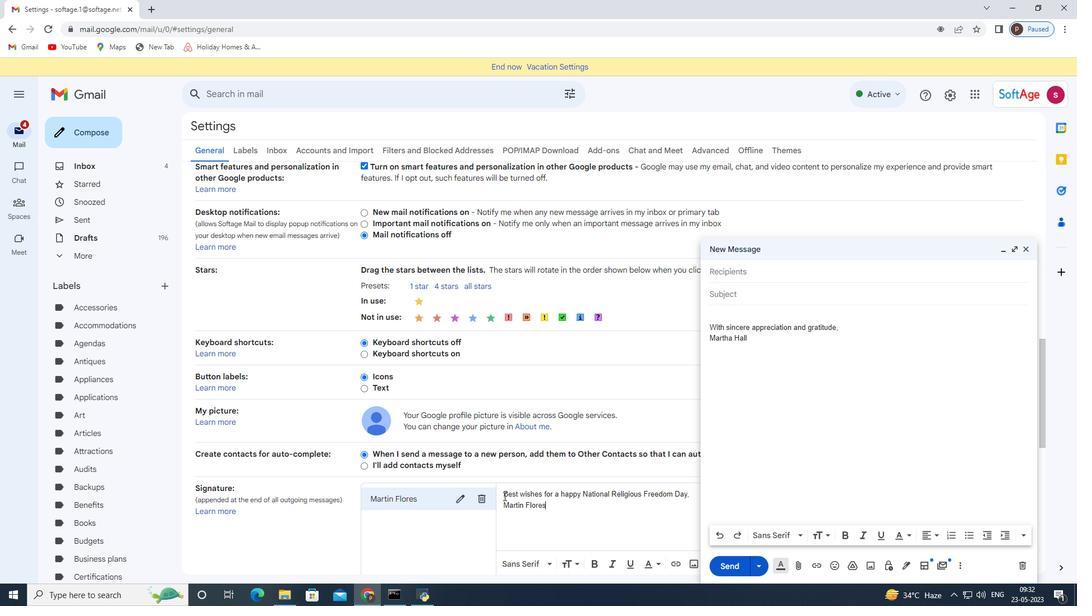 
Action: Mouse scrolled (504, 495) with delta (0, 0)
Screenshot: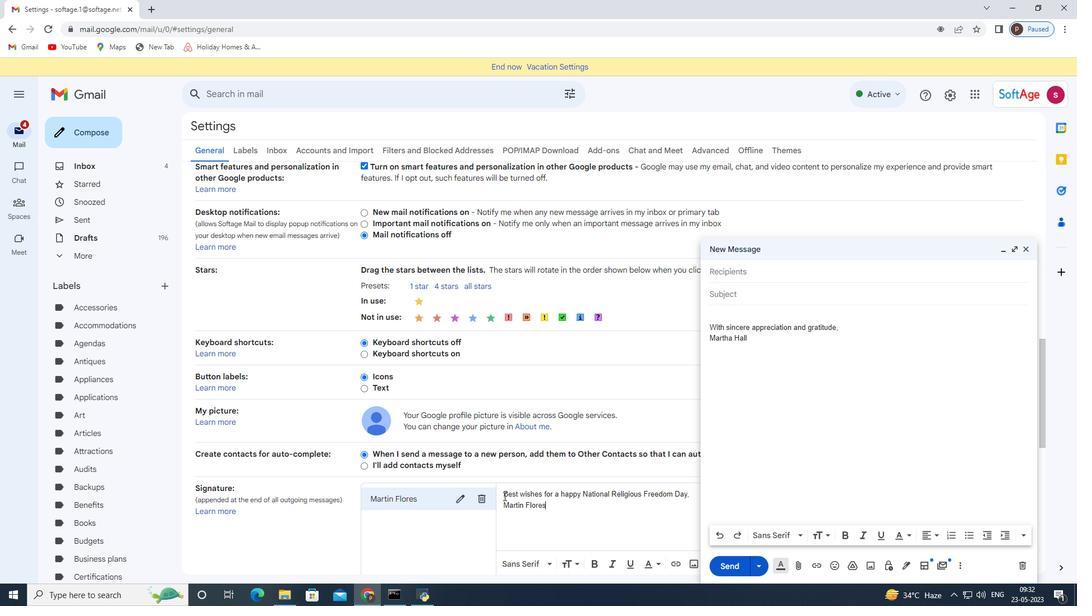 
Action: Mouse scrolled (504, 495) with delta (0, 0)
Screenshot: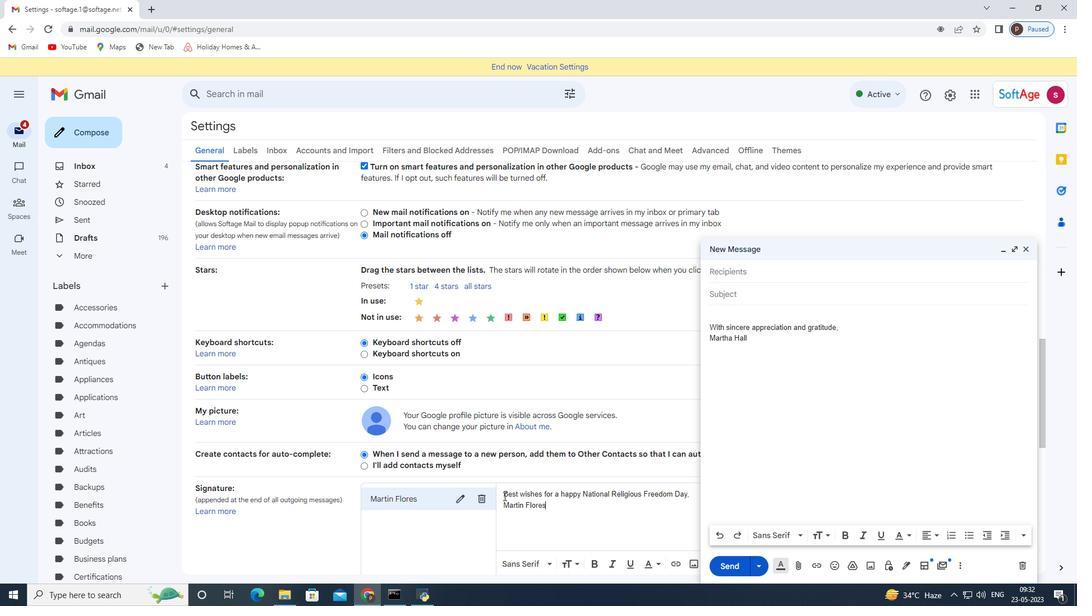 
Action: Mouse scrolled (504, 495) with delta (0, 0)
Screenshot: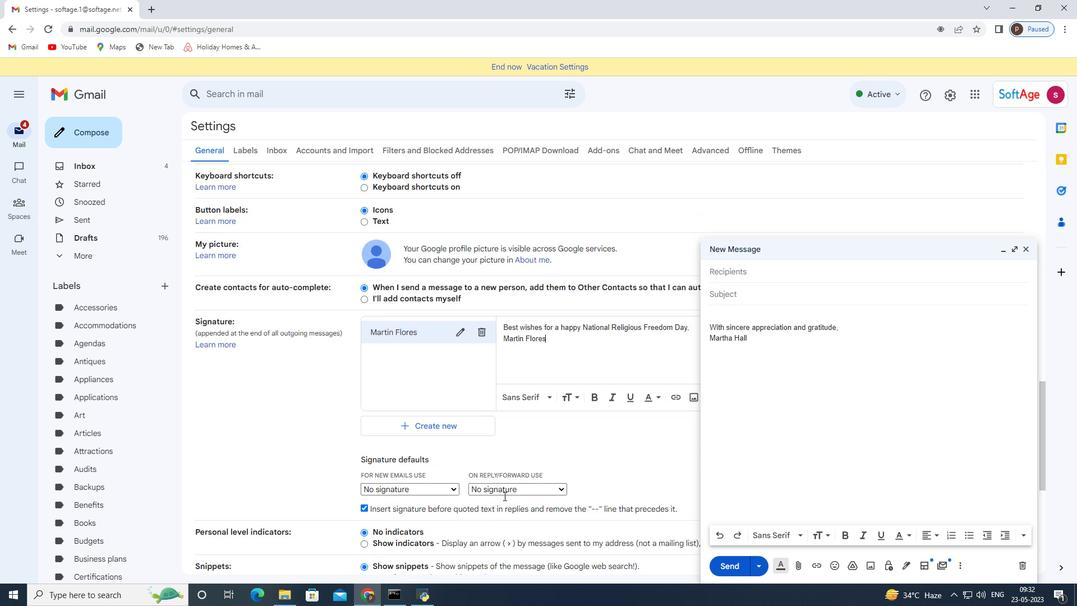 
Action: Mouse moved to (430, 424)
Screenshot: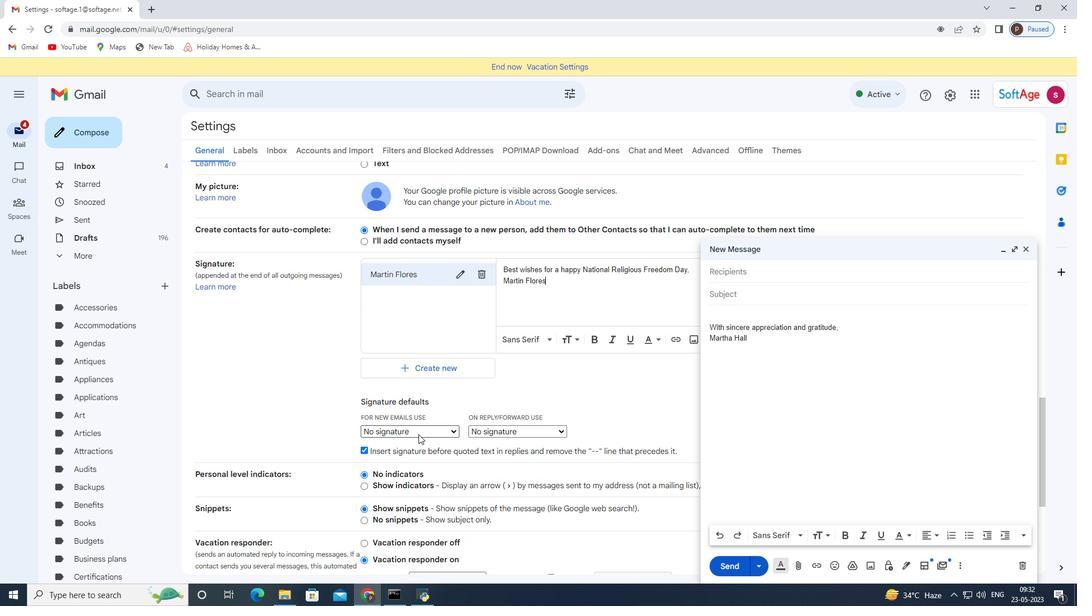 
Action: Mouse pressed left at (430, 424)
Screenshot: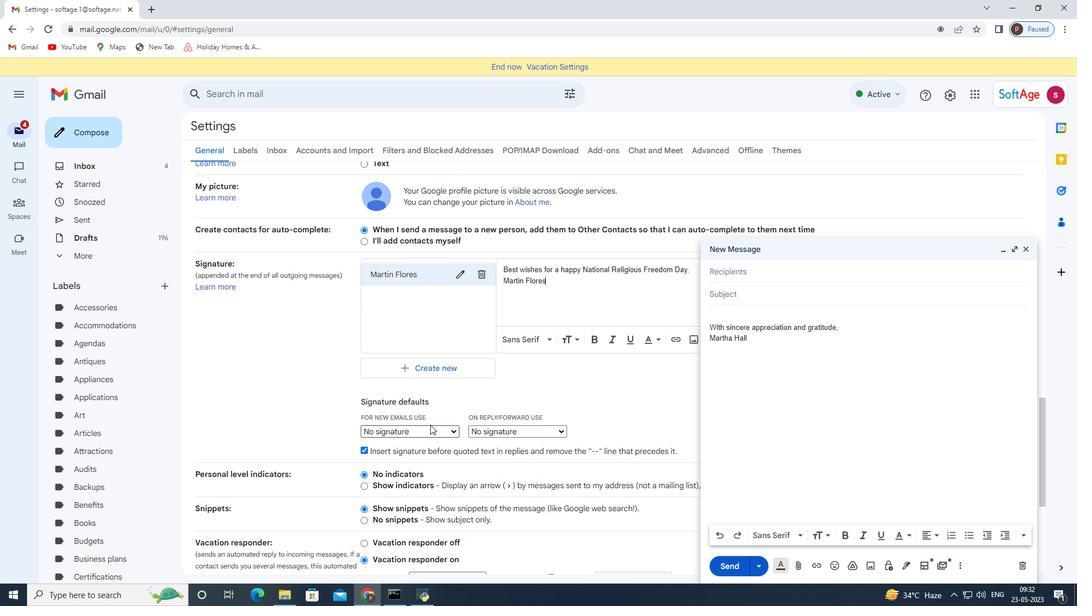 
Action: Mouse moved to (422, 432)
Screenshot: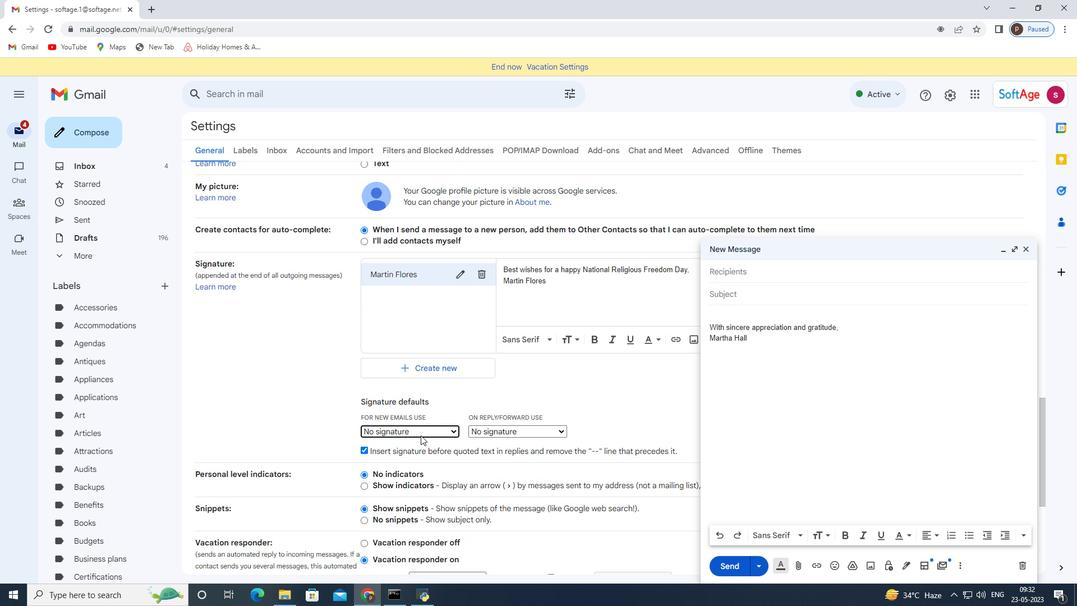 
Action: Mouse pressed left at (422, 432)
Screenshot: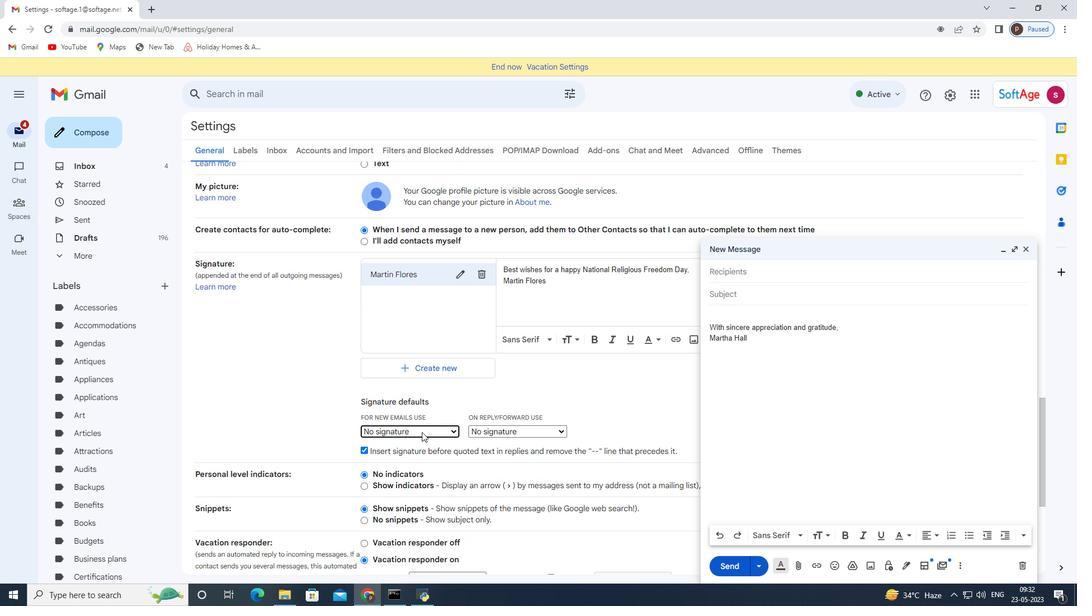 
Action: Mouse moved to (420, 451)
Screenshot: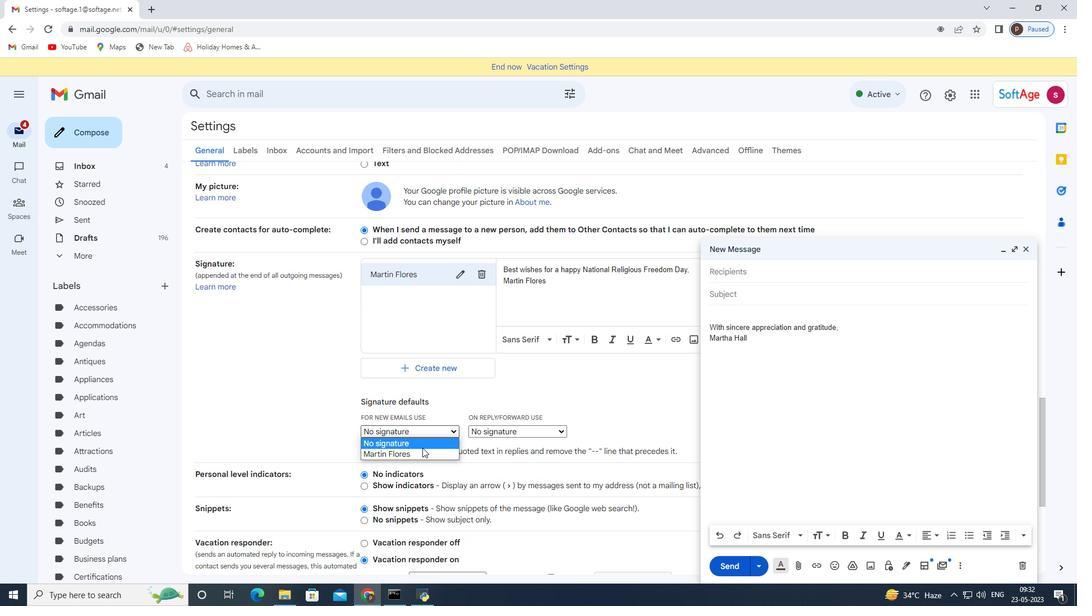 
Action: Mouse pressed left at (420, 451)
Screenshot: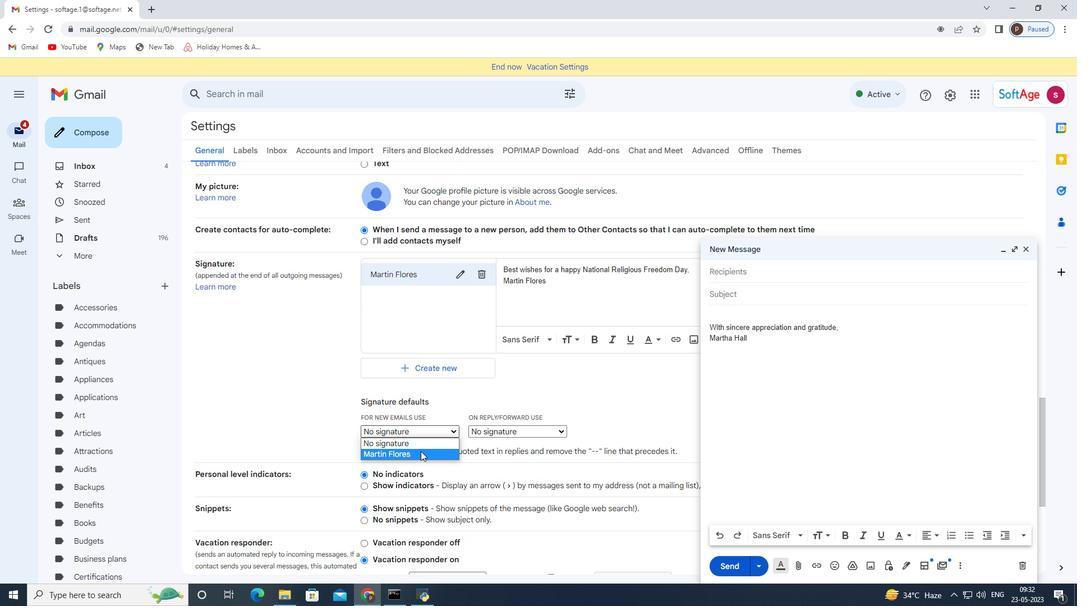 
Action: Mouse moved to (493, 430)
Screenshot: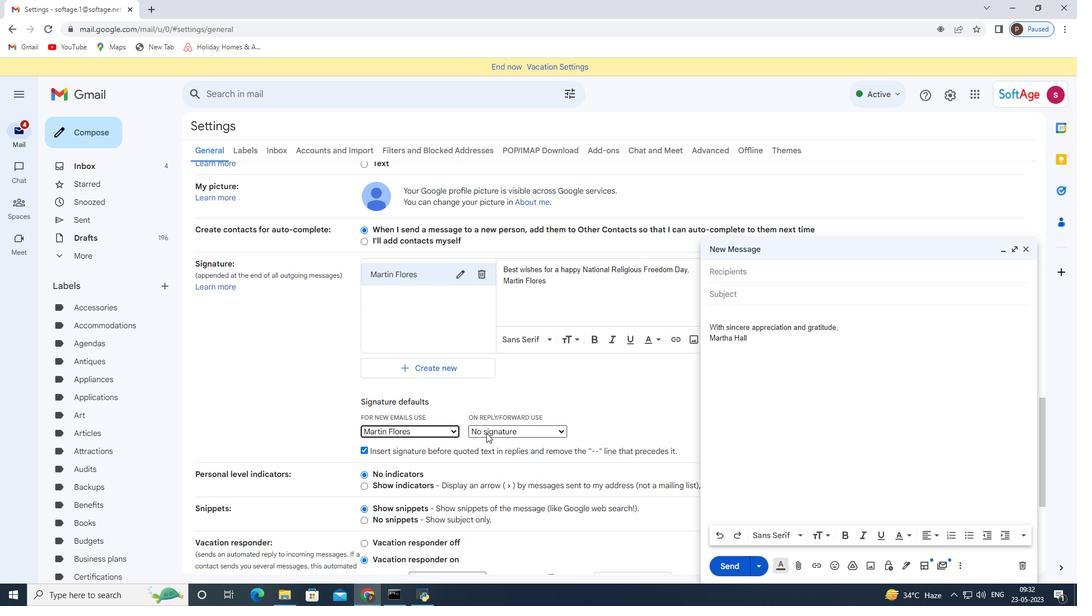 
Action: Mouse pressed left at (493, 430)
Screenshot: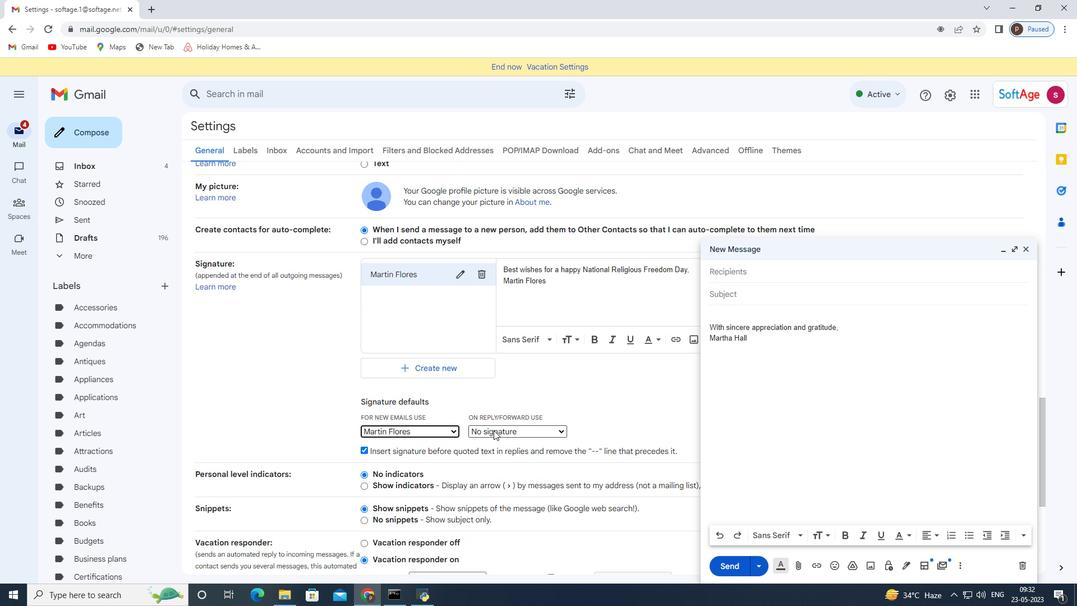 
Action: Mouse moved to (496, 455)
Screenshot: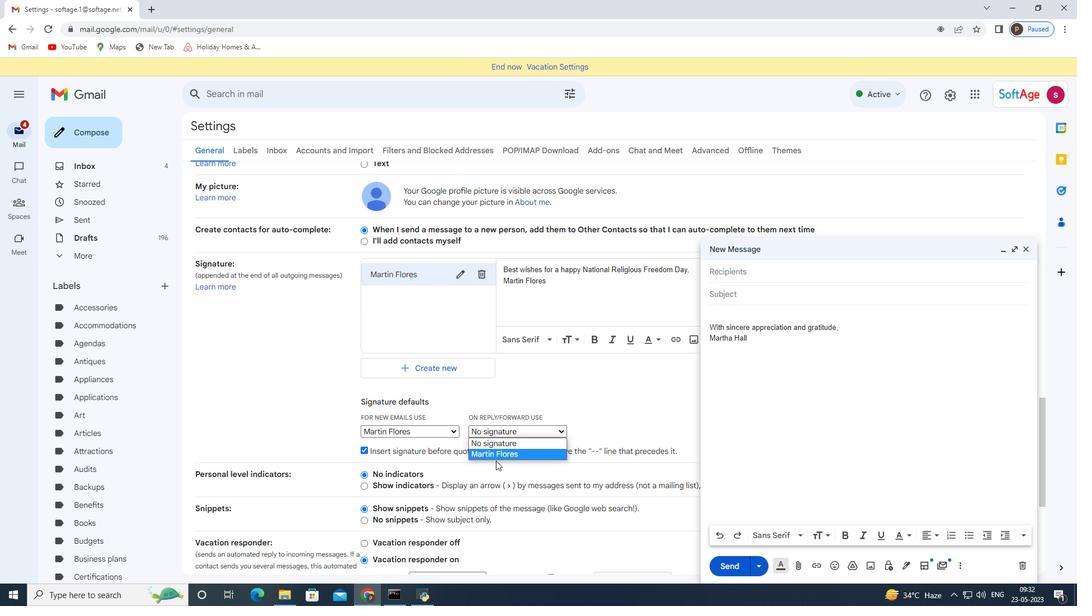 
Action: Mouse pressed left at (496, 455)
Screenshot: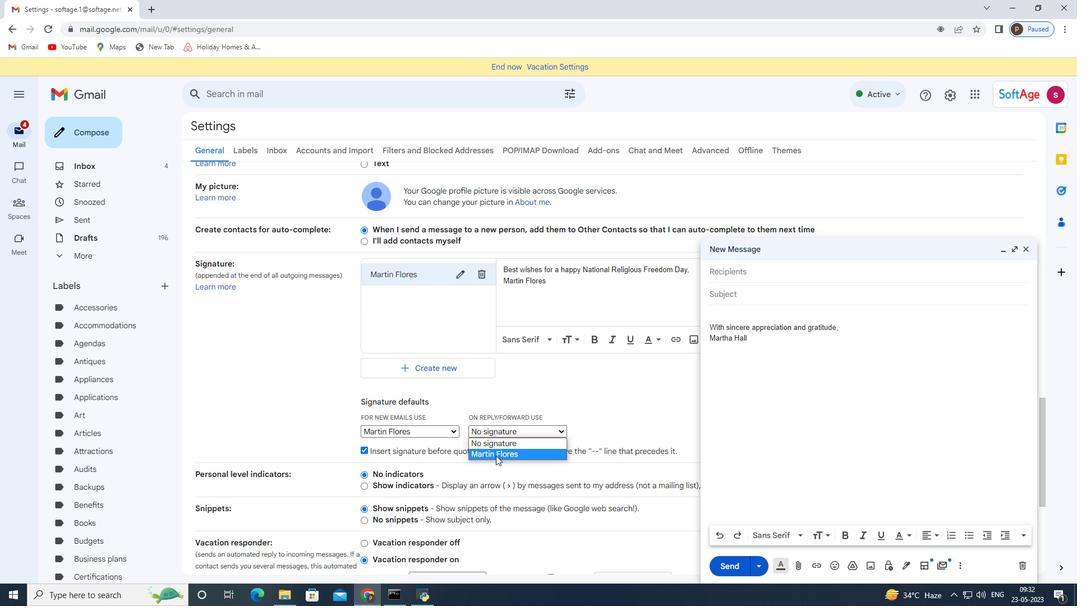 
Action: Mouse scrolled (496, 455) with delta (0, 0)
Screenshot: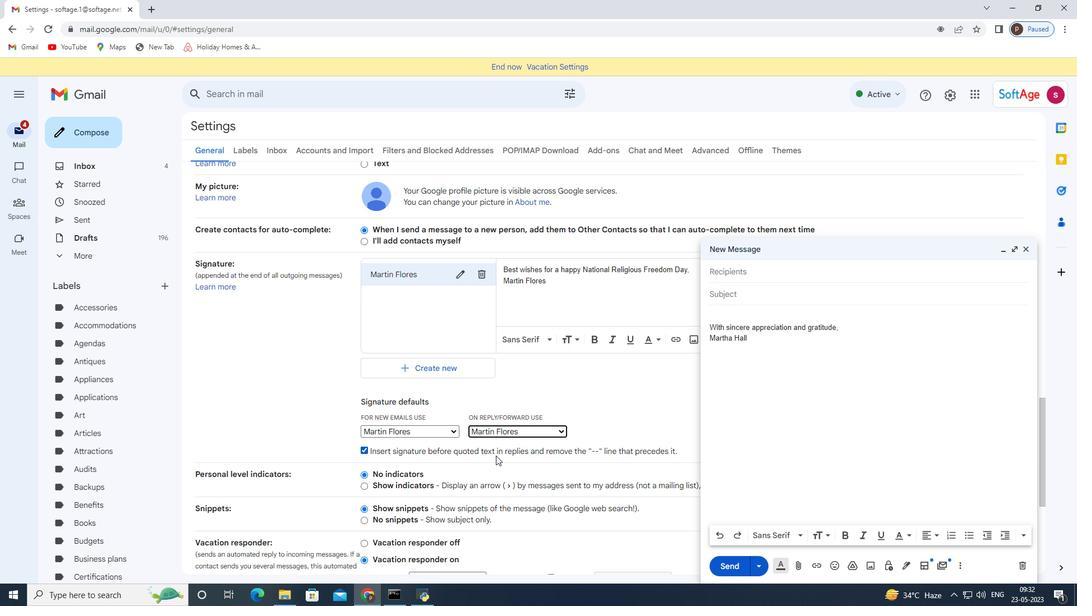 
Action: Mouse scrolled (496, 455) with delta (0, 0)
Screenshot: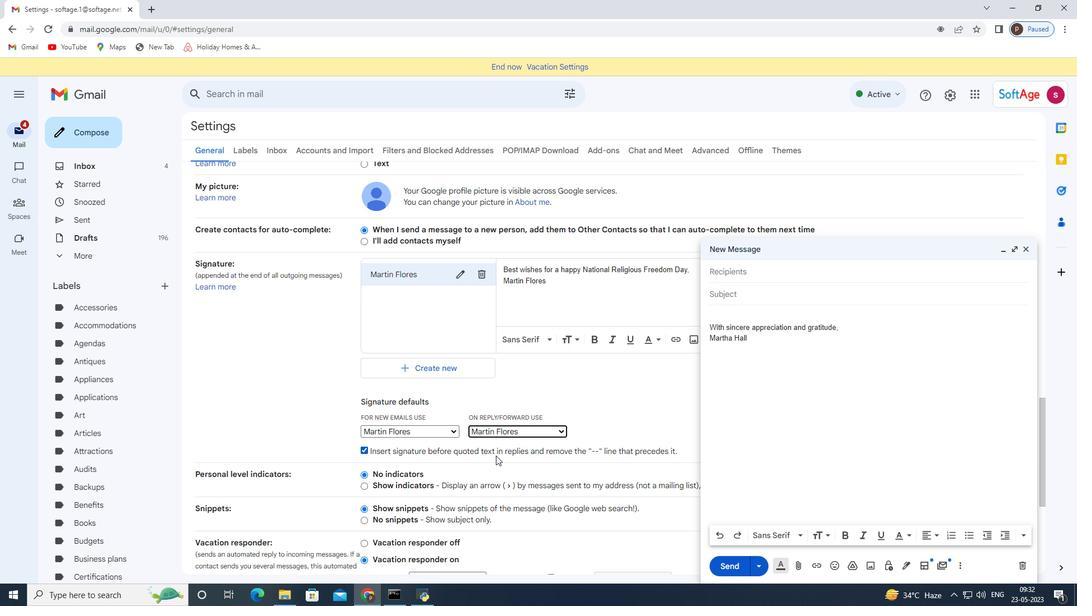 
Action: Mouse scrolled (496, 455) with delta (0, 0)
Screenshot: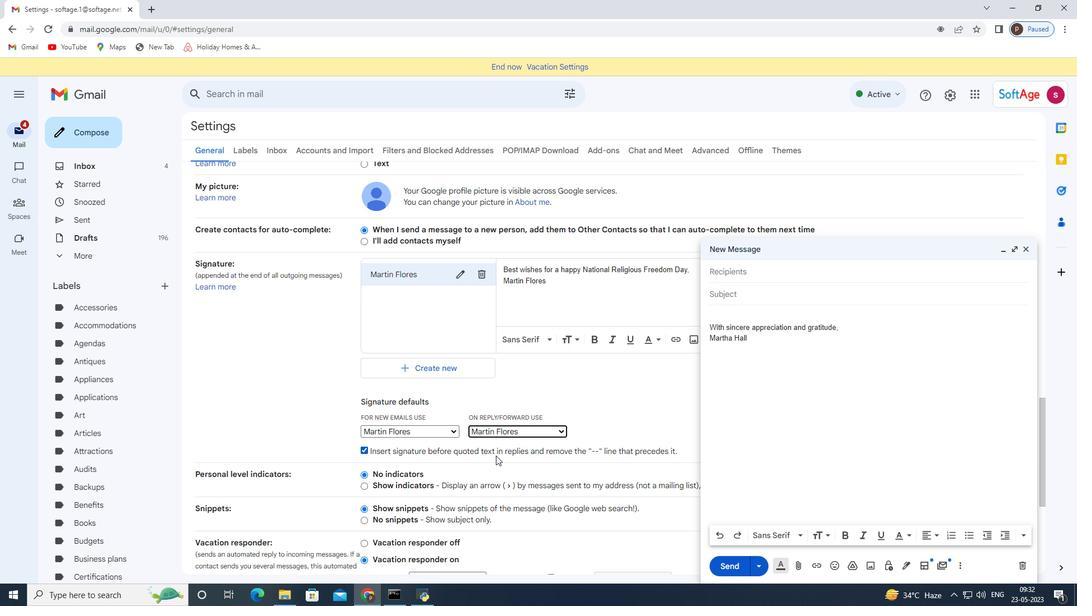 
Action: Mouse scrolled (496, 455) with delta (0, 0)
Screenshot: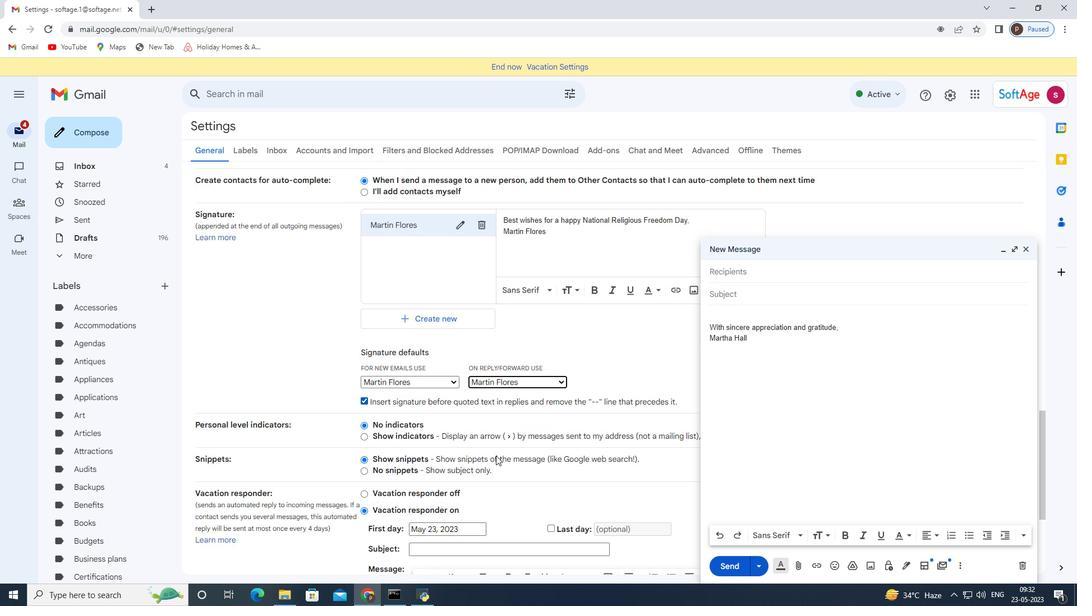 
Action: Mouse scrolled (496, 455) with delta (0, 0)
Screenshot: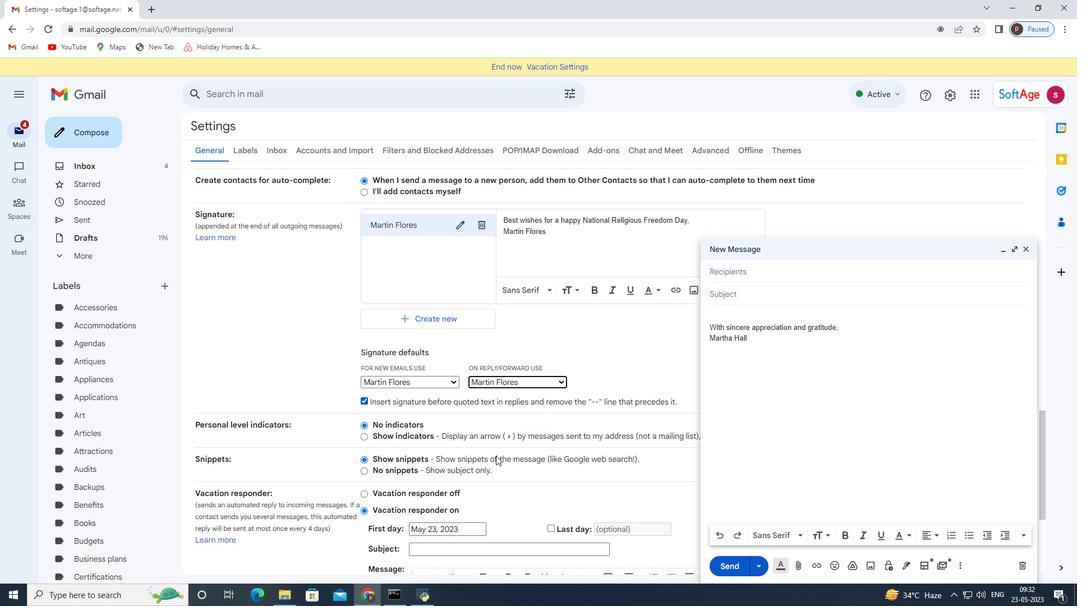 
Action: Mouse scrolled (496, 455) with delta (0, 0)
Screenshot: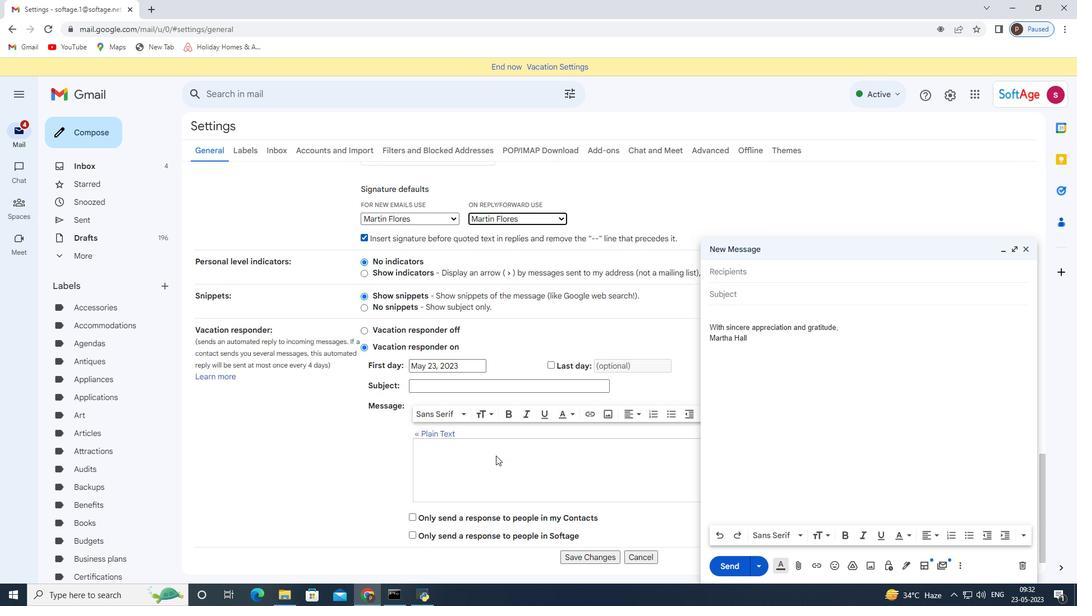 
Action: Mouse scrolled (496, 455) with delta (0, 0)
Screenshot: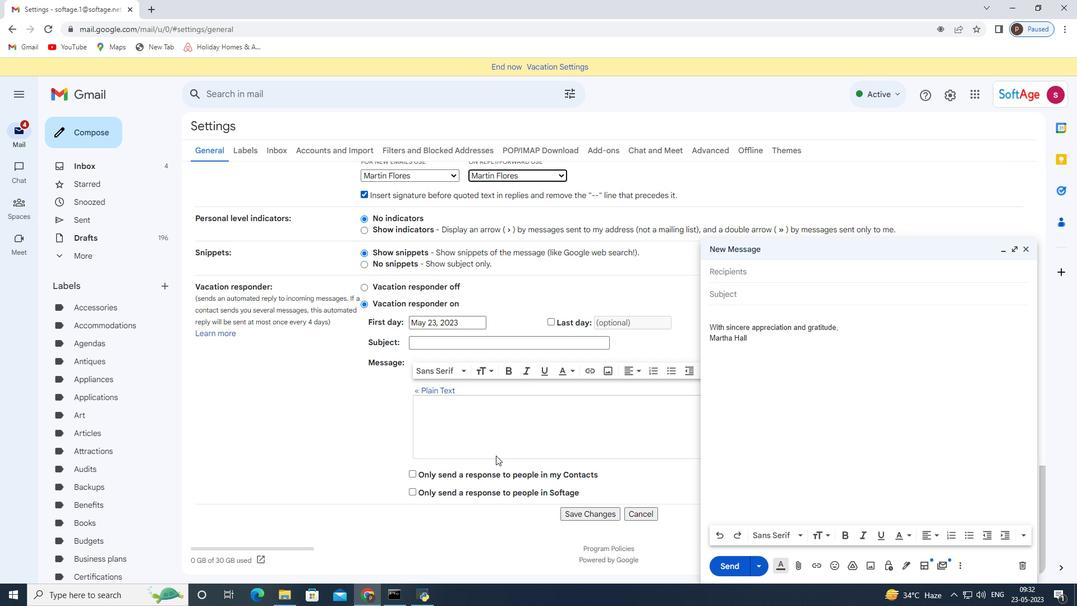 
Action: Mouse moved to (588, 511)
Screenshot: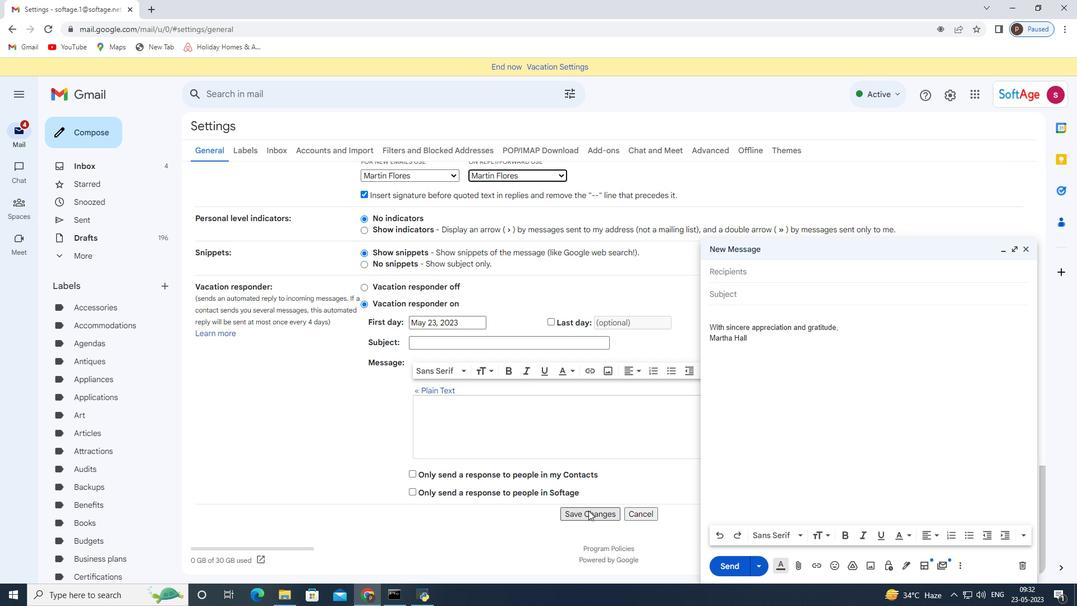 
Action: Mouse pressed left at (588, 511)
Screenshot: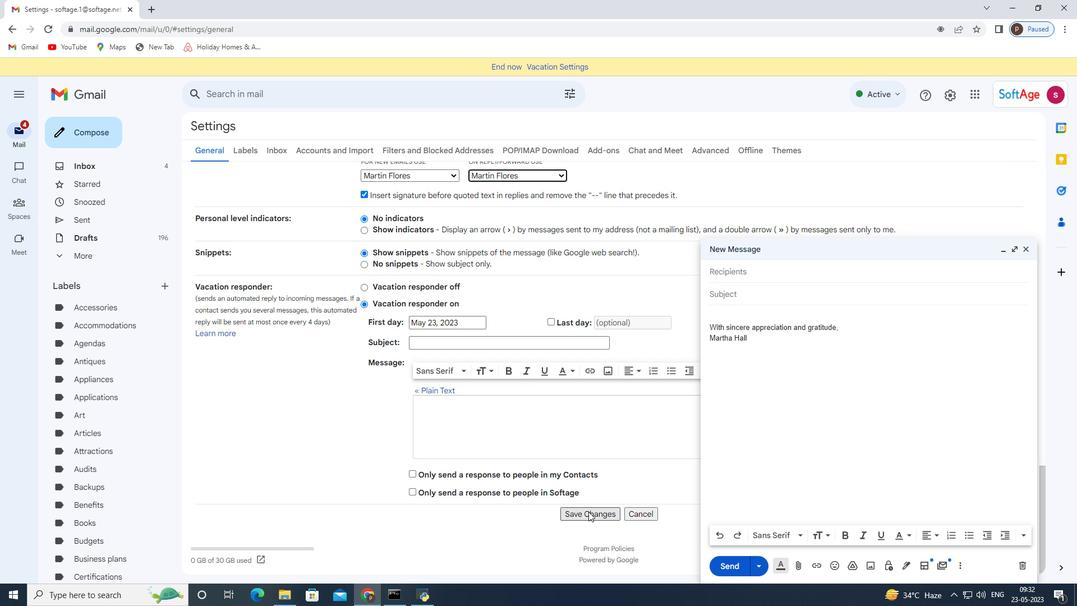 
Action: Mouse moved to (1028, 249)
Screenshot: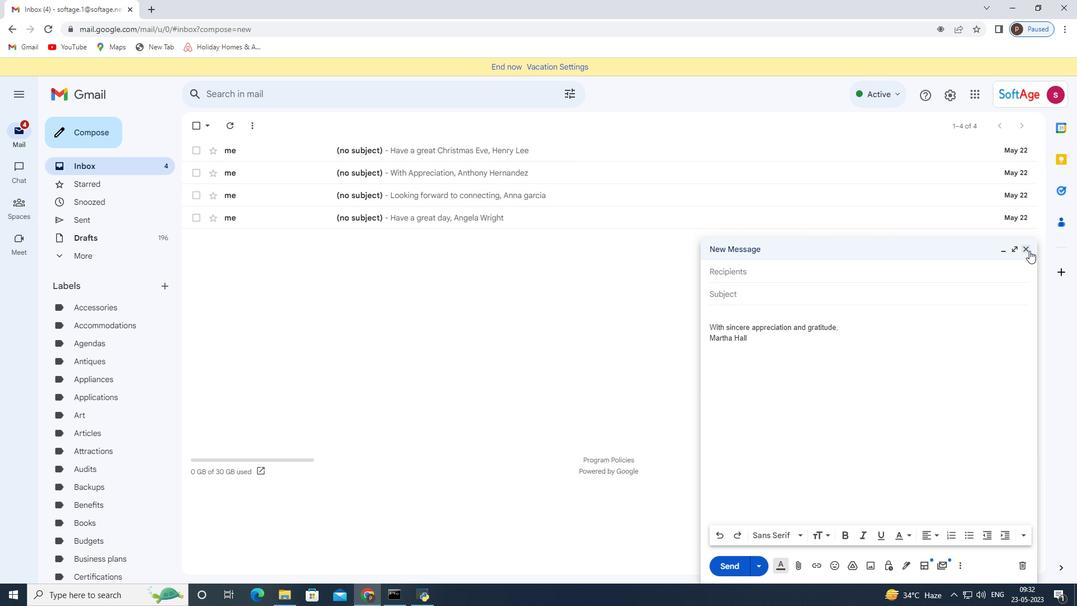 
Action: Mouse pressed left at (1028, 249)
Screenshot: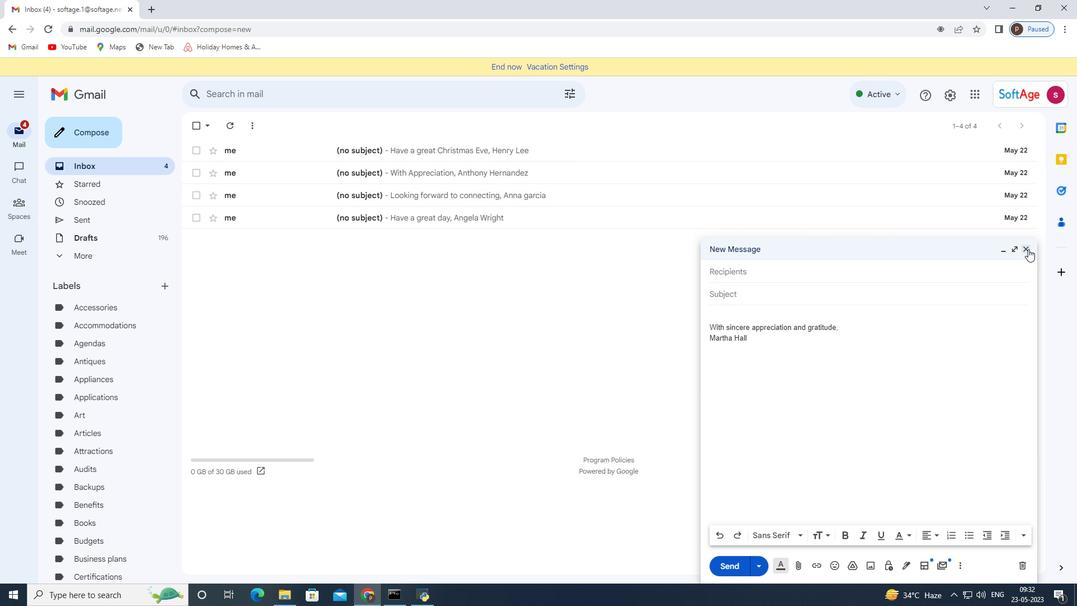 
Action: Mouse moved to (94, 123)
Screenshot: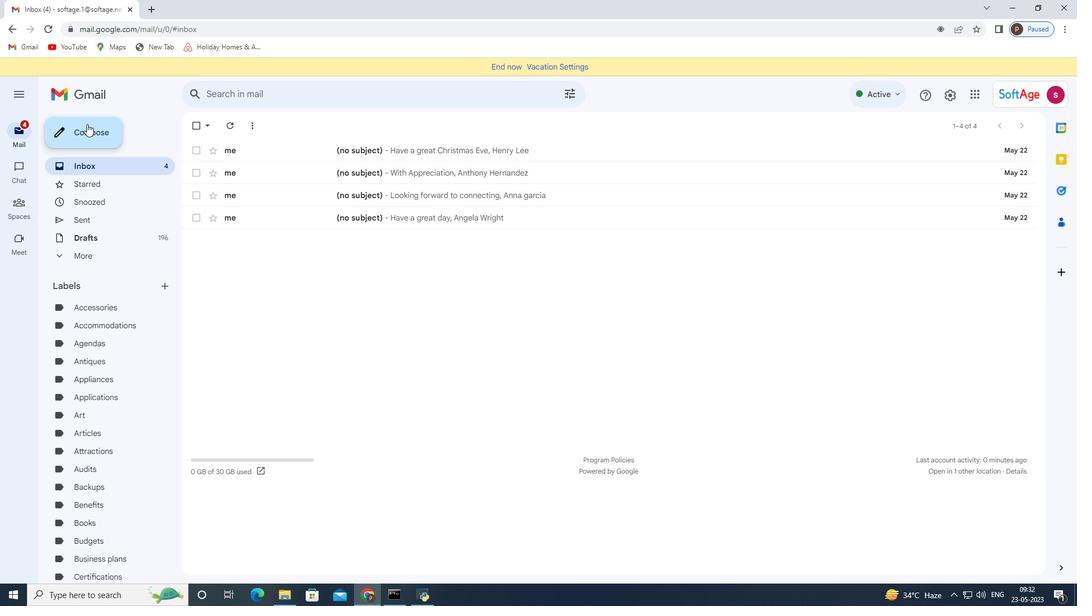 
Action: Mouse pressed left at (94, 123)
Screenshot: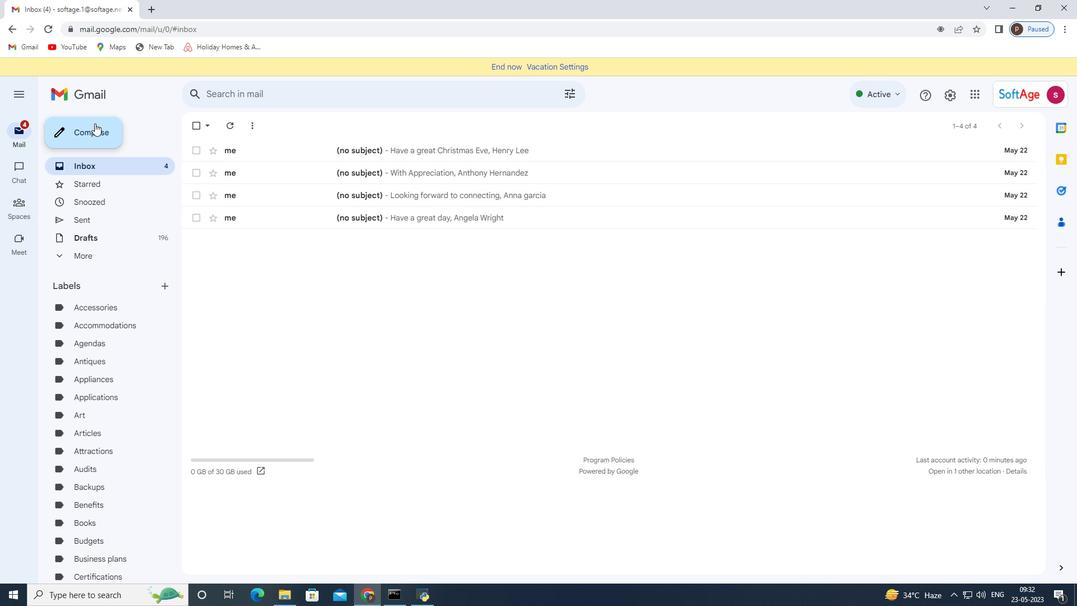 
Action: Mouse moved to (738, 267)
Screenshot: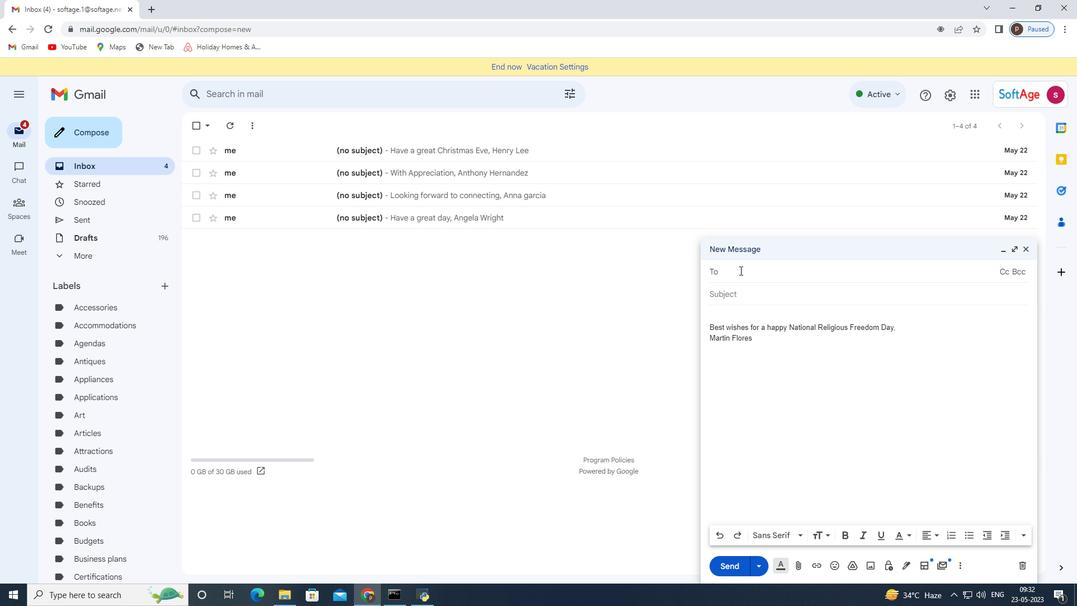 
Action: Mouse pressed left at (738, 267)
Screenshot: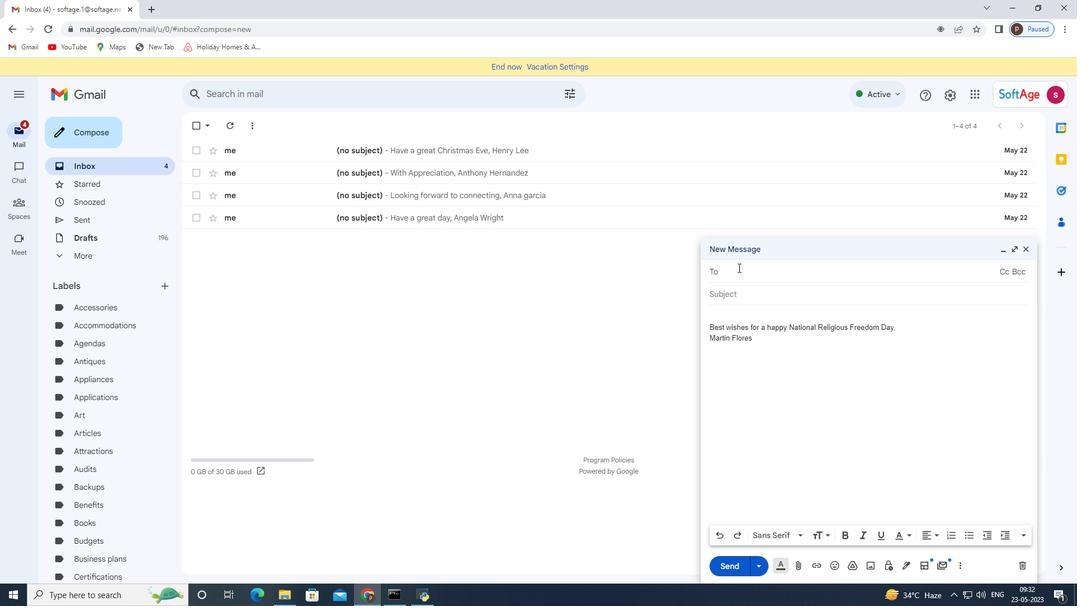 
Action: Key pressed softage.3<Key.shift>@softage.net
Screenshot: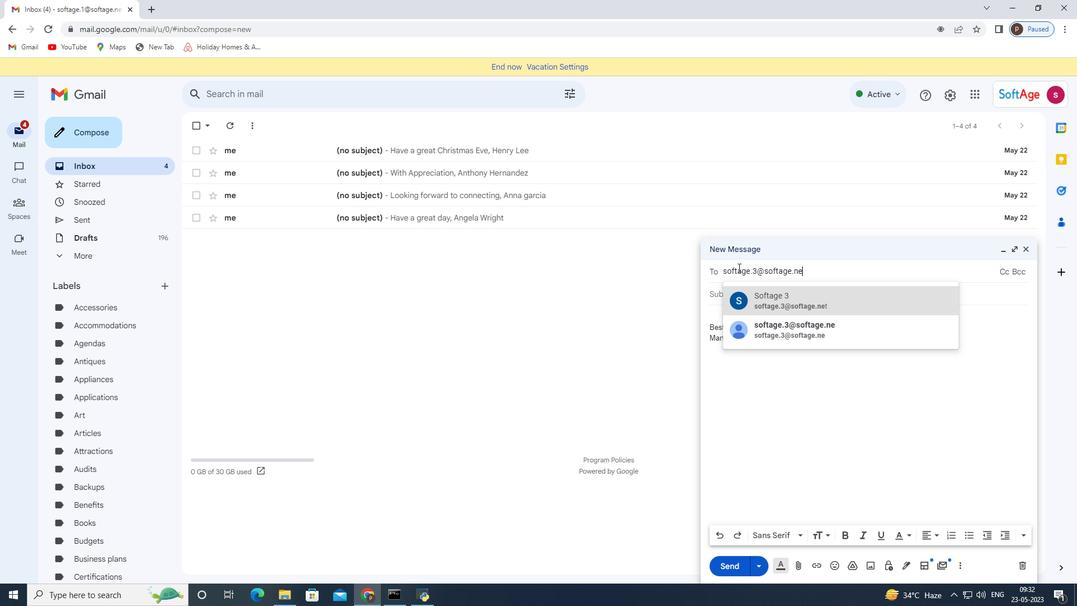 
Action: Mouse moved to (820, 295)
Screenshot: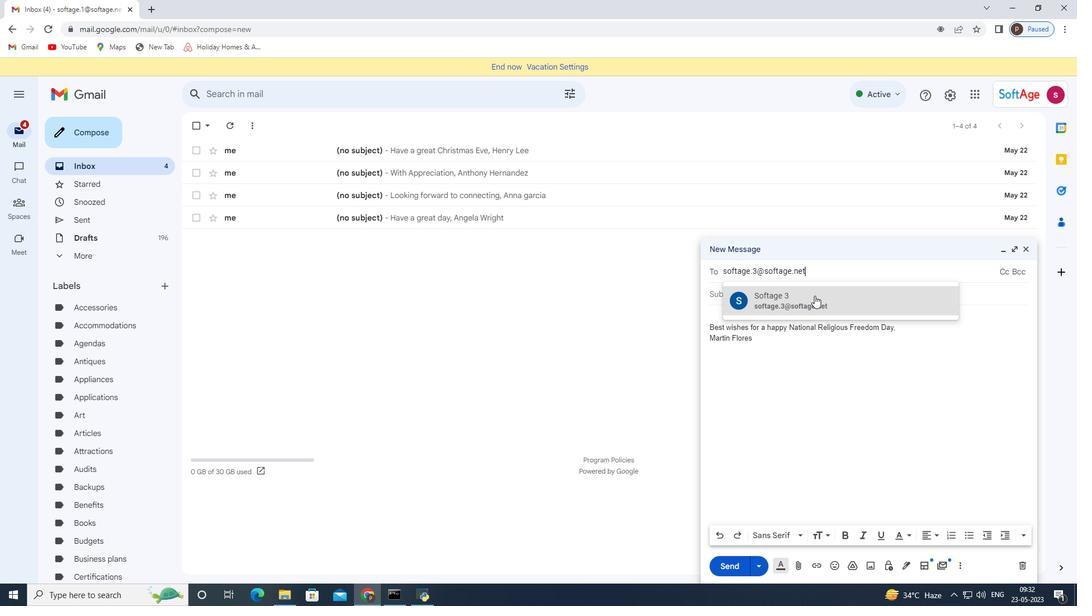 
Action: Mouse pressed left at (820, 295)
Screenshot: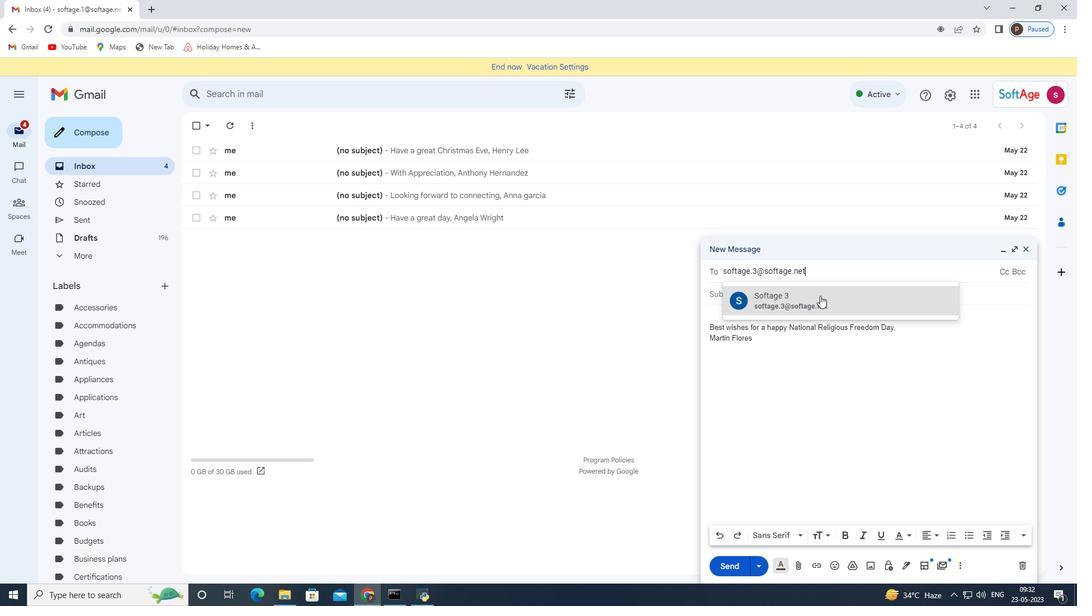 
Action: Mouse moved to (158, 286)
Screenshot: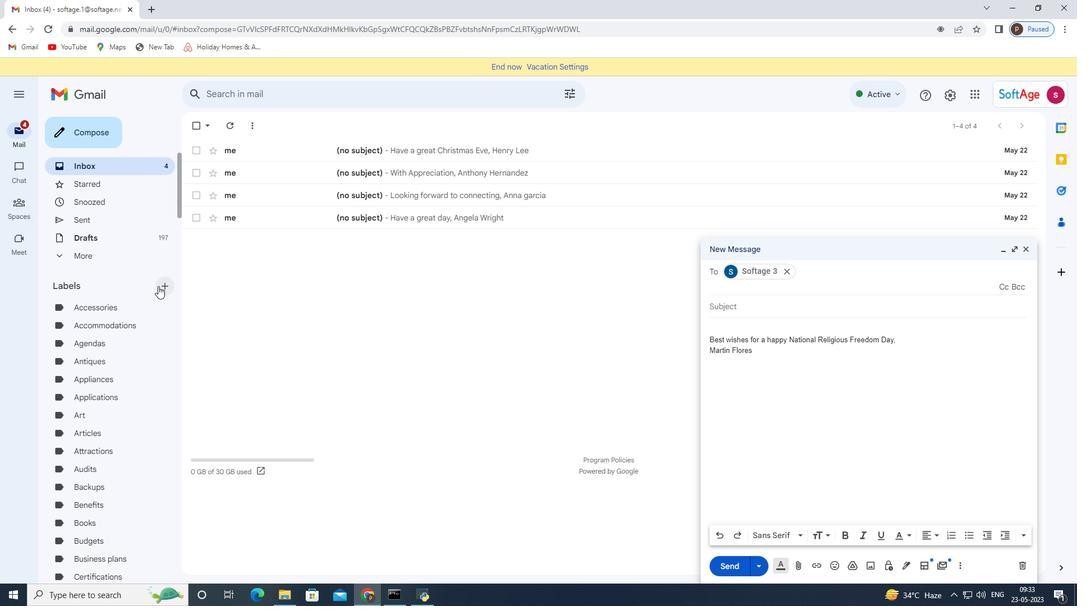 
Action: Mouse pressed left at (158, 286)
Screenshot: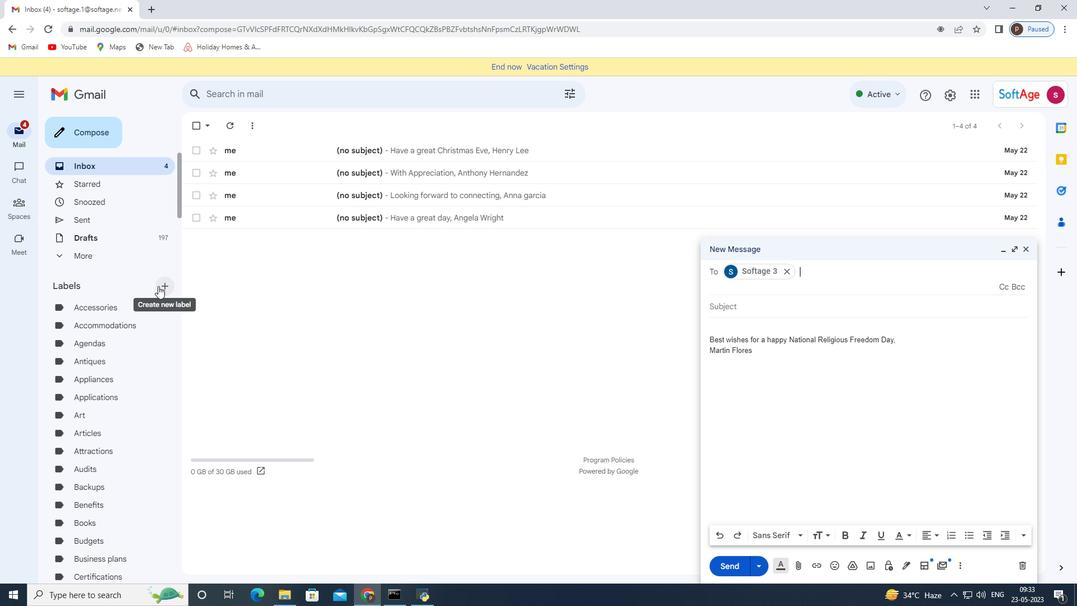 
Action: Mouse moved to (494, 308)
Screenshot: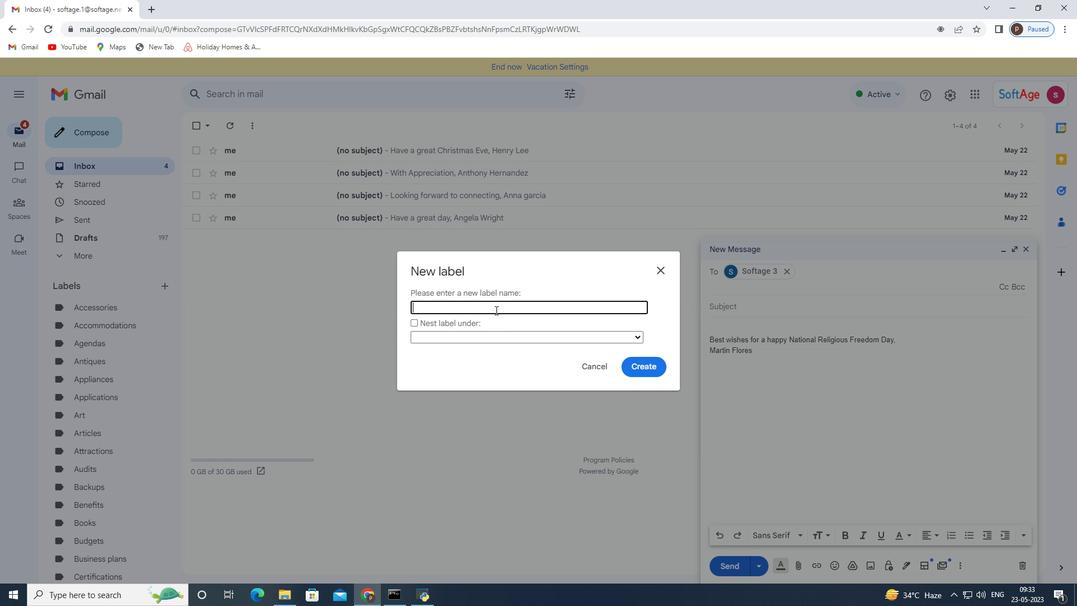 
Action: Mouse pressed left at (494, 308)
Screenshot: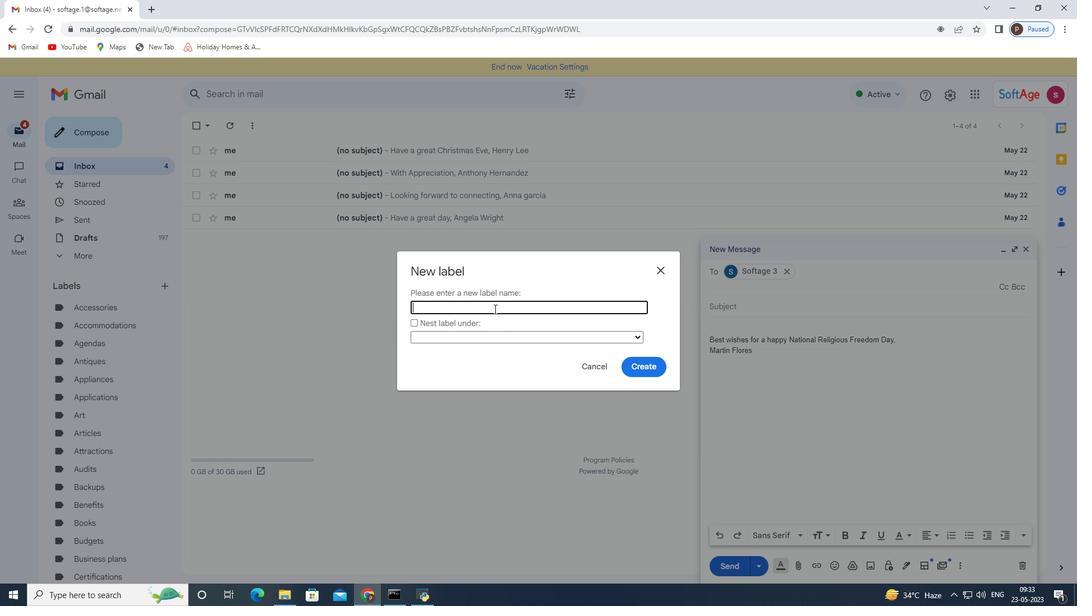 
Action: Key pressed <Key.shift>Lease<Key.space>terminations
Screenshot: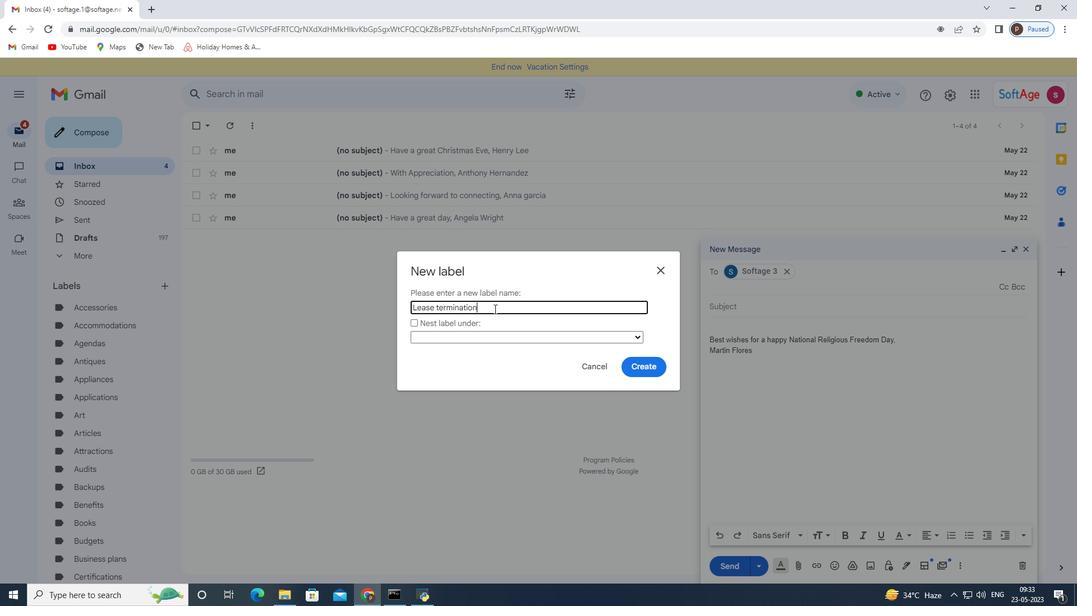 
Action: Mouse moved to (651, 370)
Screenshot: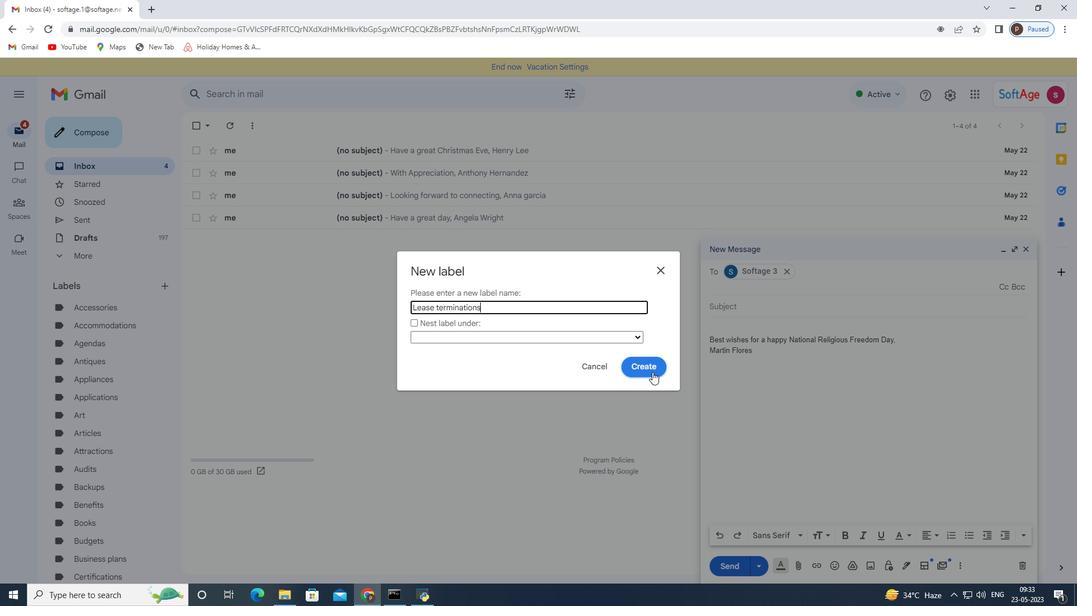 
Action: Mouse pressed left at (651, 370)
Screenshot: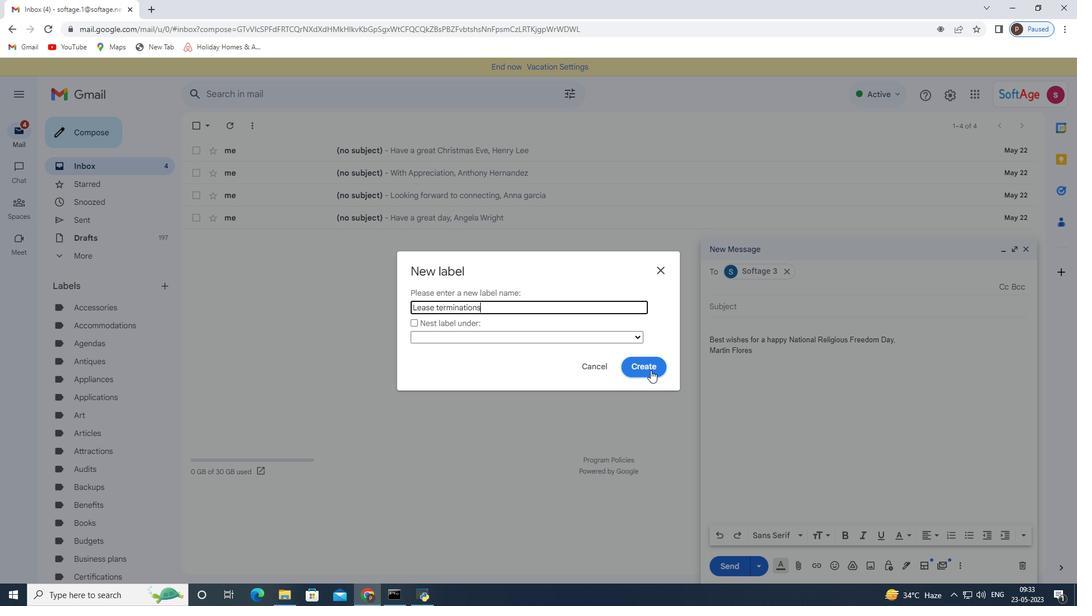 
